 Task: Look for space in Potosí, Bolivia from 11th June, 2023 to 17th June, 2023 for 1 adult in price range Rs.5000 to Rs.12000. Place can be private room with 1  bedroom having 1 bed and 1 bathroom. Property type can be hotel. Booking option can be shelf check-in. Required host language is English.
Action: Mouse moved to (779, 128)
Screenshot: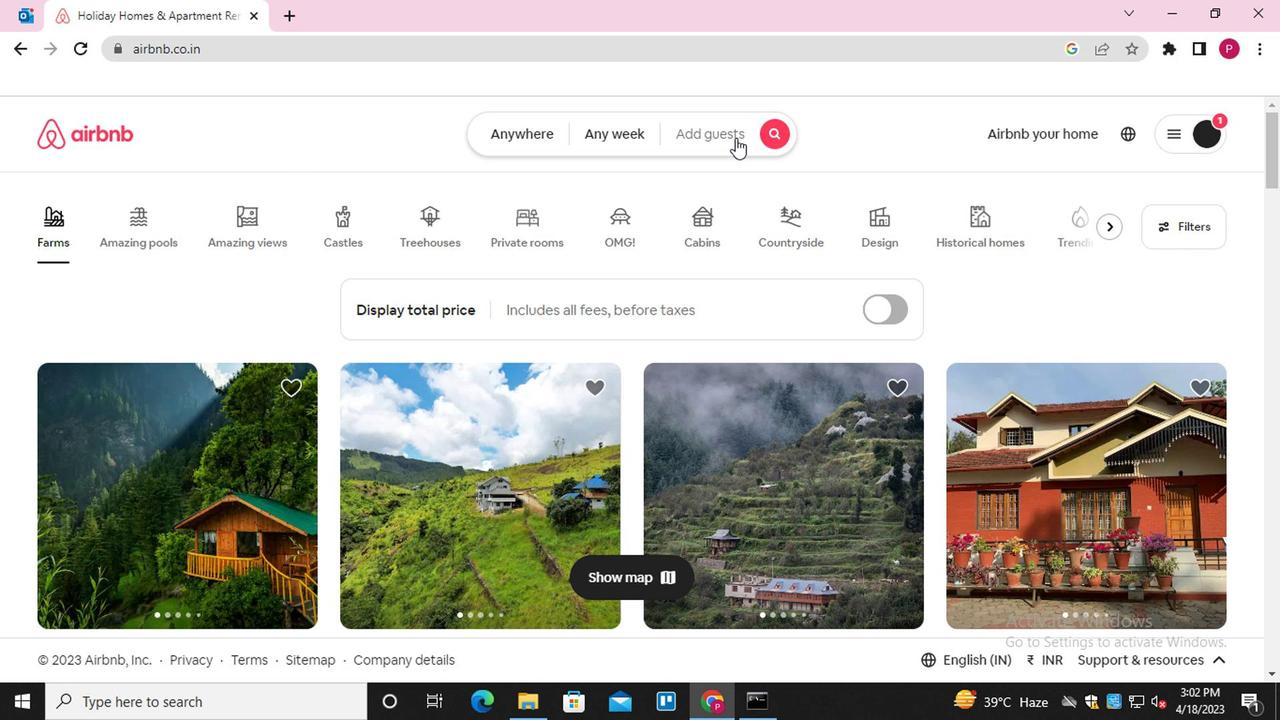 
Action: Mouse pressed left at (779, 128)
Screenshot: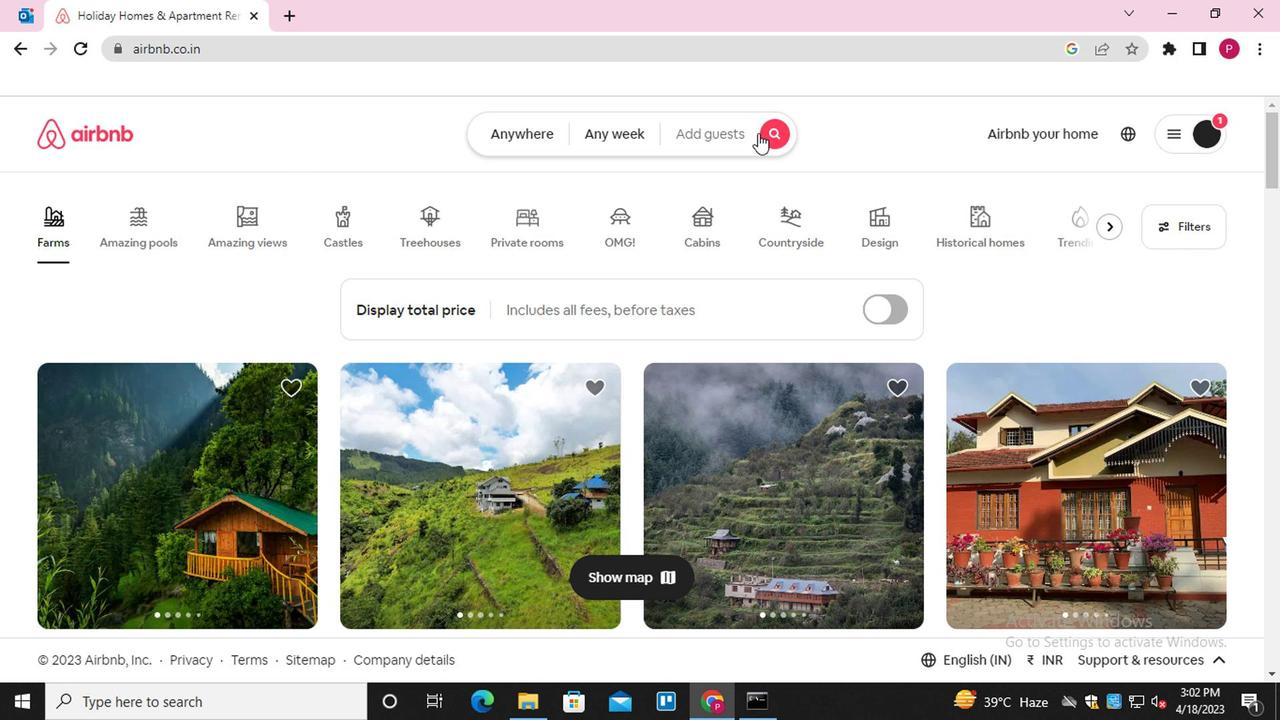 
Action: Mouse moved to (385, 218)
Screenshot: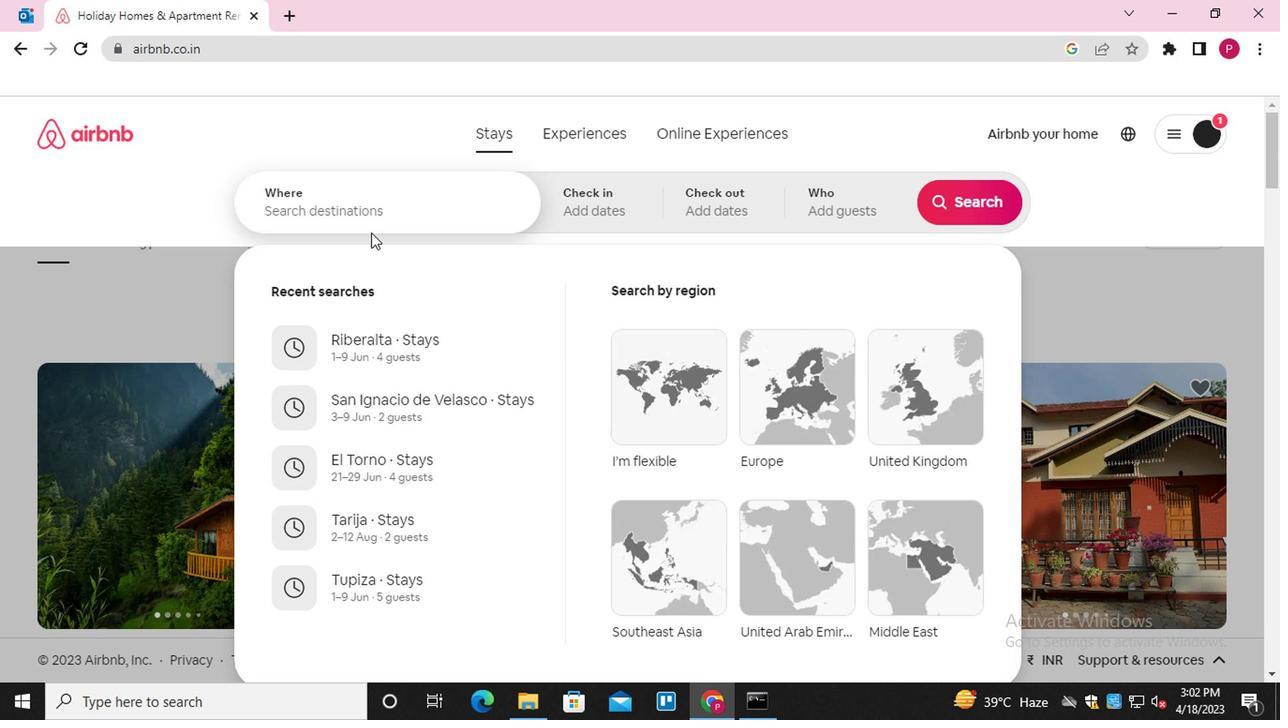 
Action: Mouse pressed left at (385, 218)
Screenshot: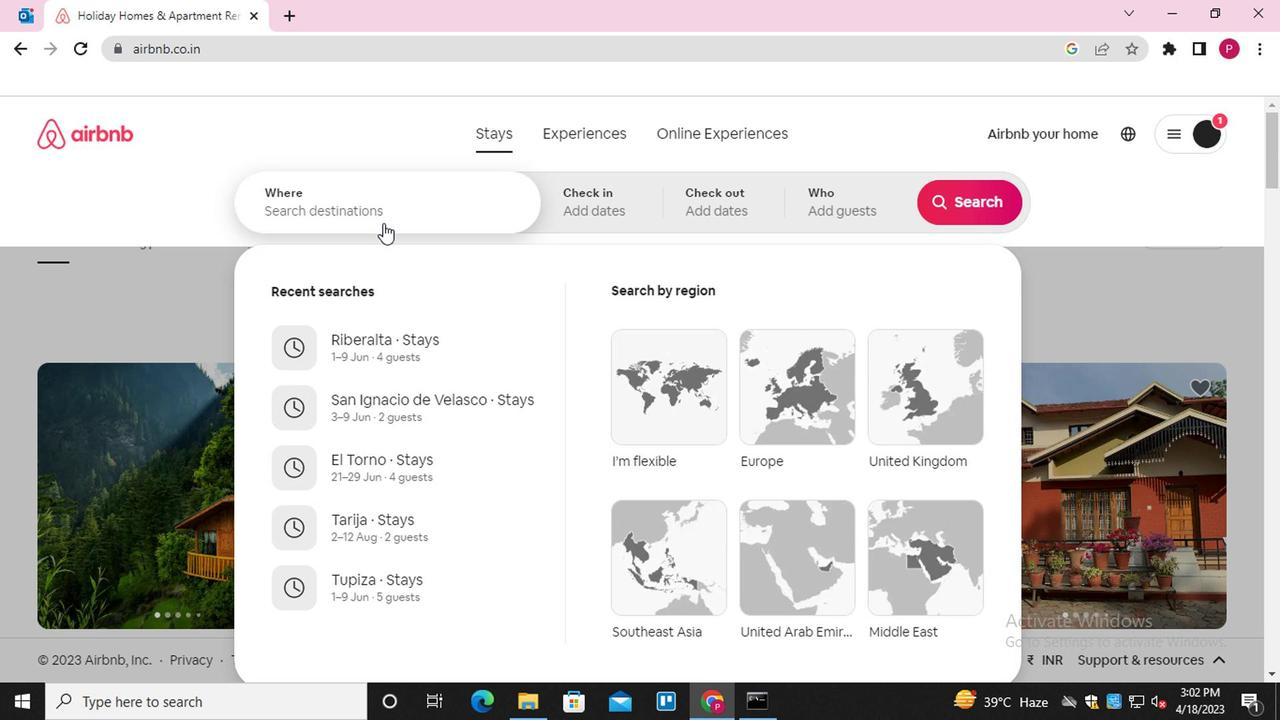 
Action: Key pressed <Key.shift>POTOSI
Screenshot: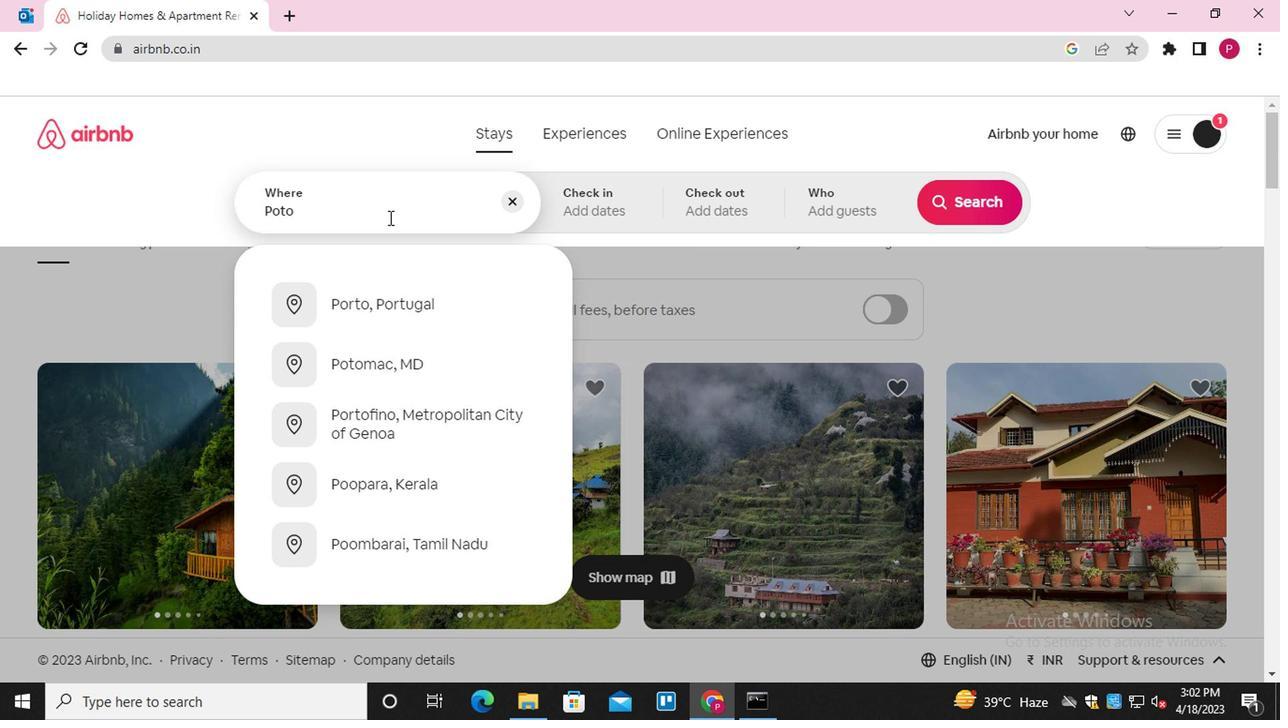 
Action: Mouse moved to (413, 316)
Screenshot: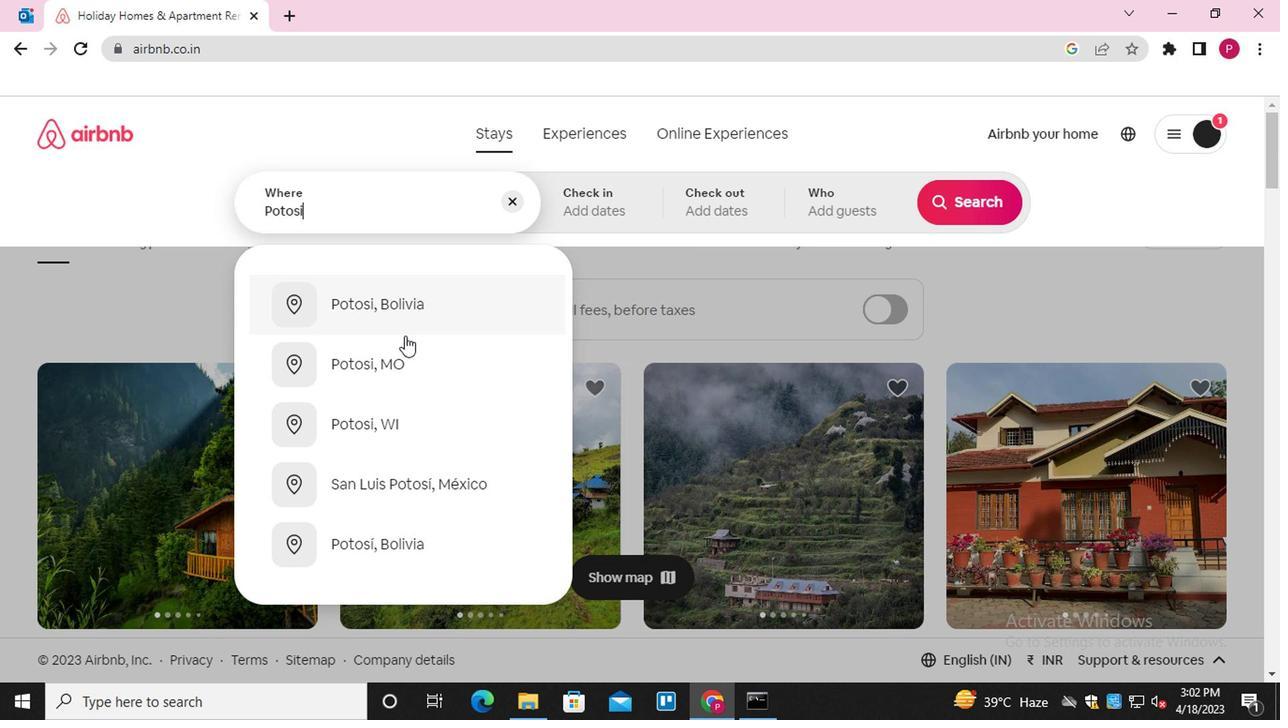 
Action: Mouse pressed left at (413, 316)
Screenshot: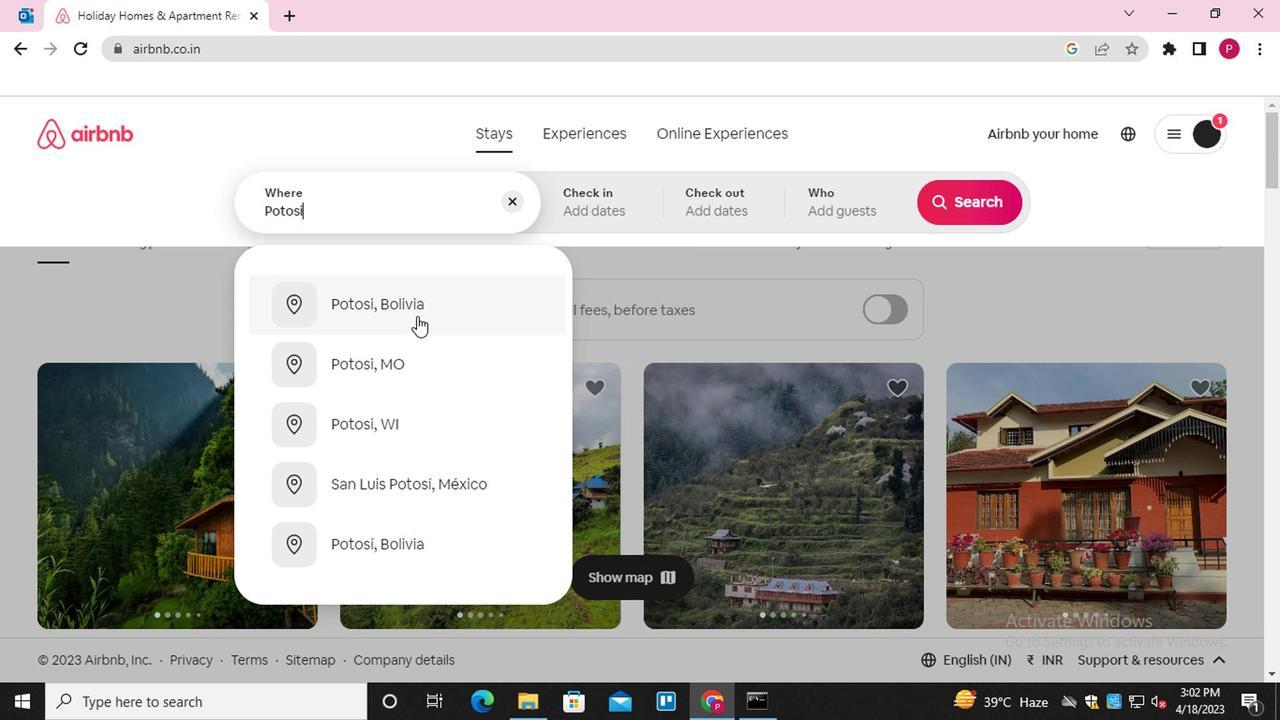 
Action: Mouse moved to (964, 354)
Screenshot: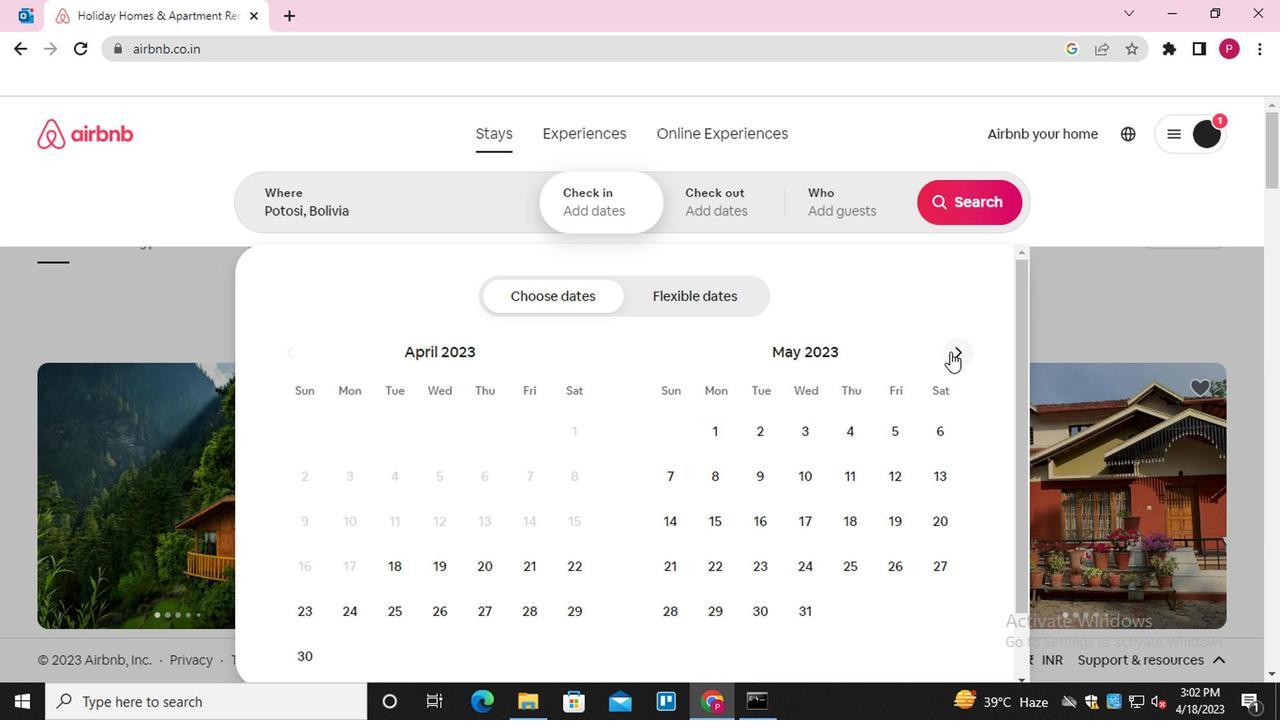
Action: Mouse pressed left at (964, 354)
Screenshot: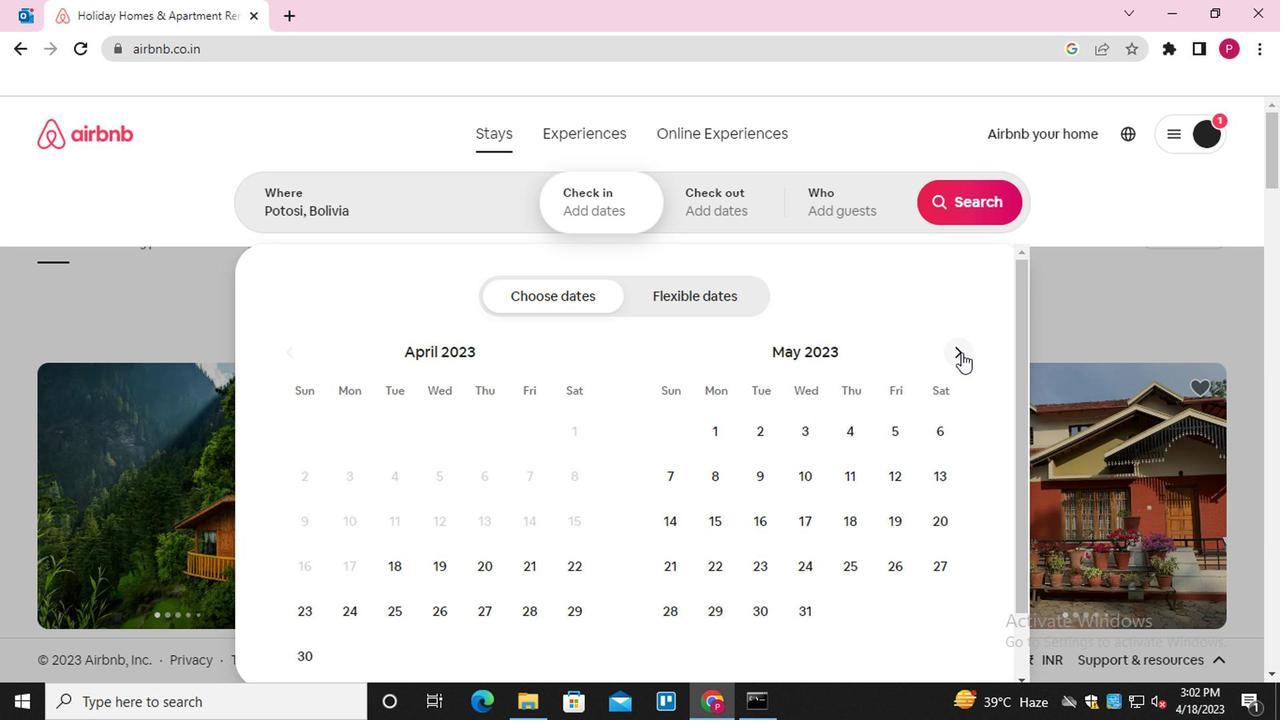 
Action: Mouse moved to (683, 516)
Screenshot: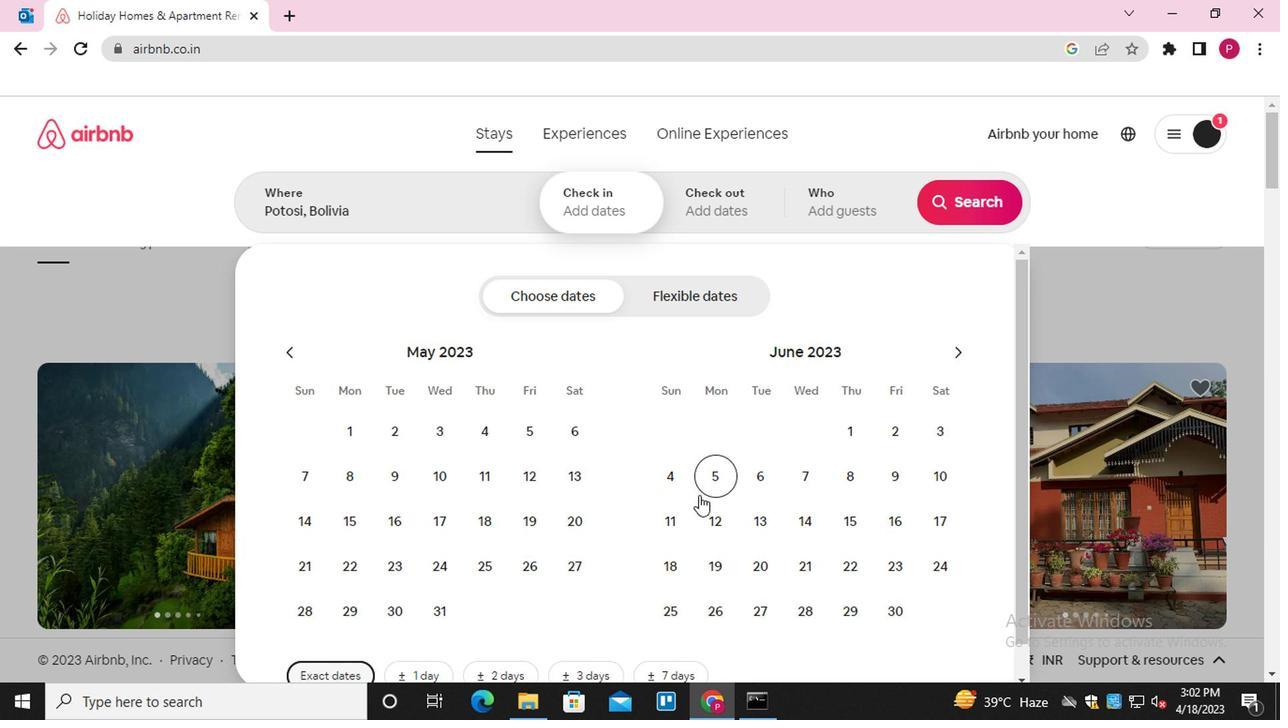 
Action: Mouse pressed left at (683, 516)
Screenshot: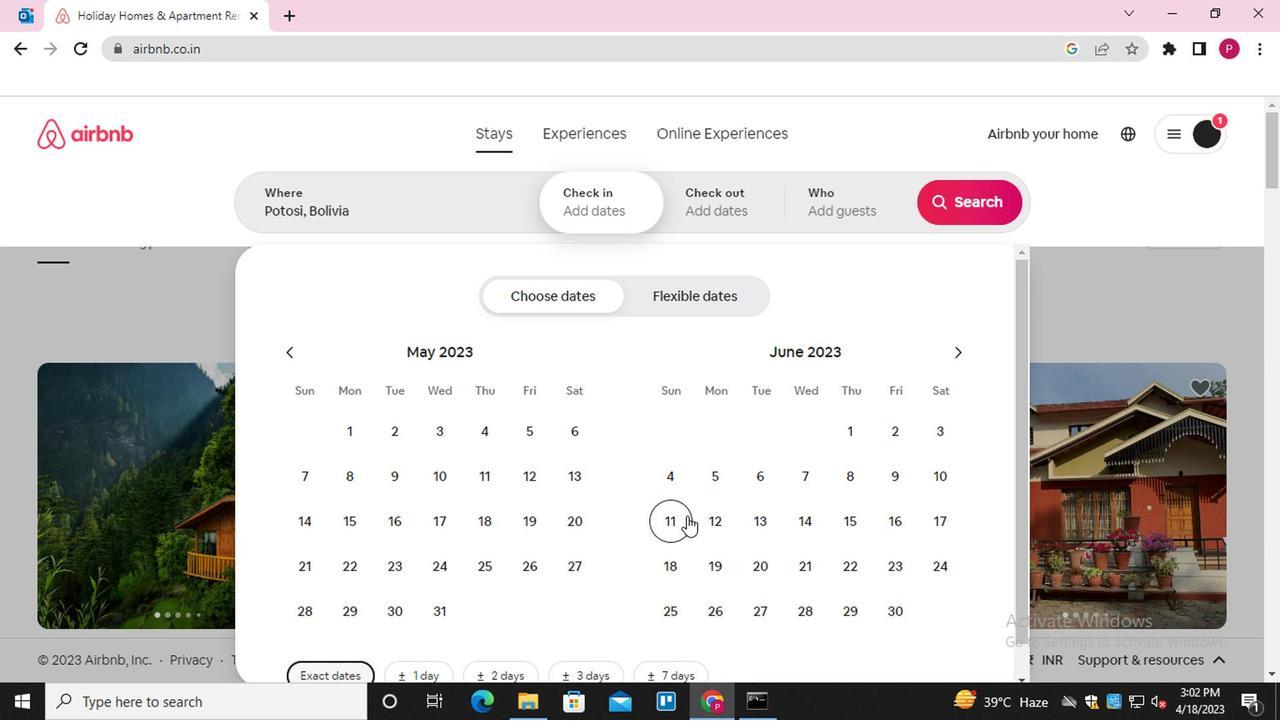 
Action: Mouse moved to (922, 524)
Screenshot: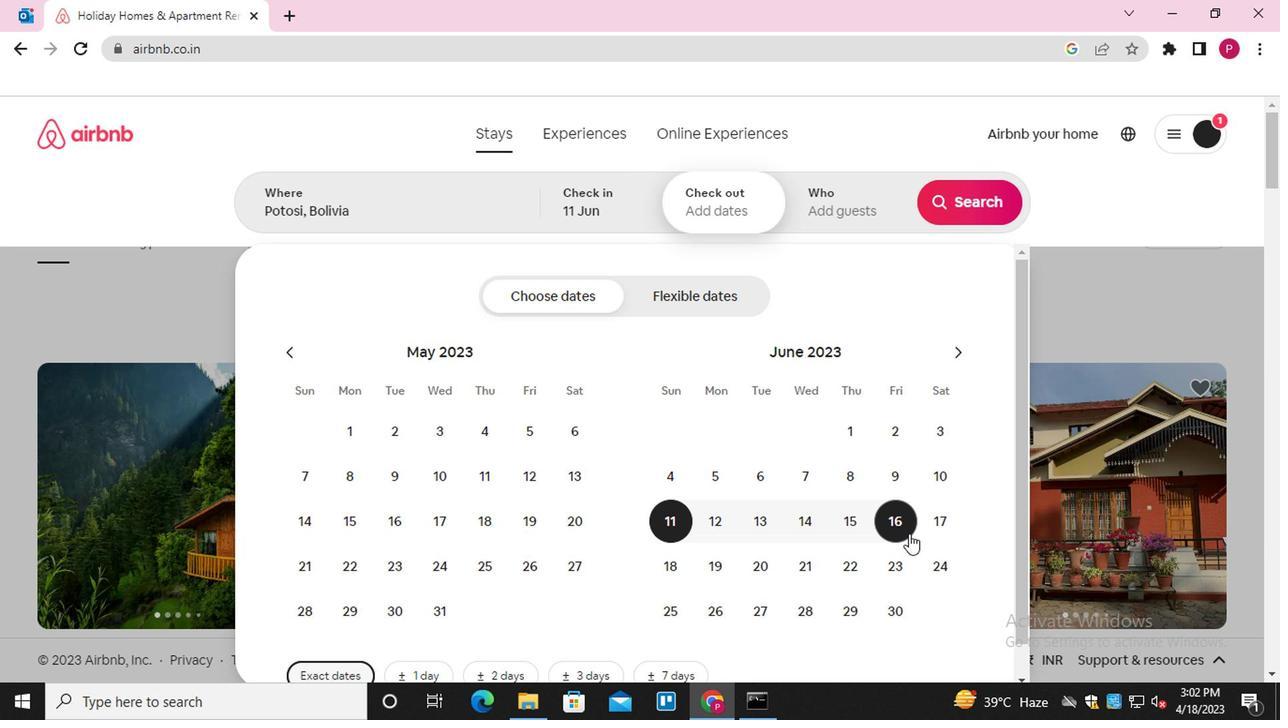 
Action: Mouse pressed left at (922, 524)
Screenshot: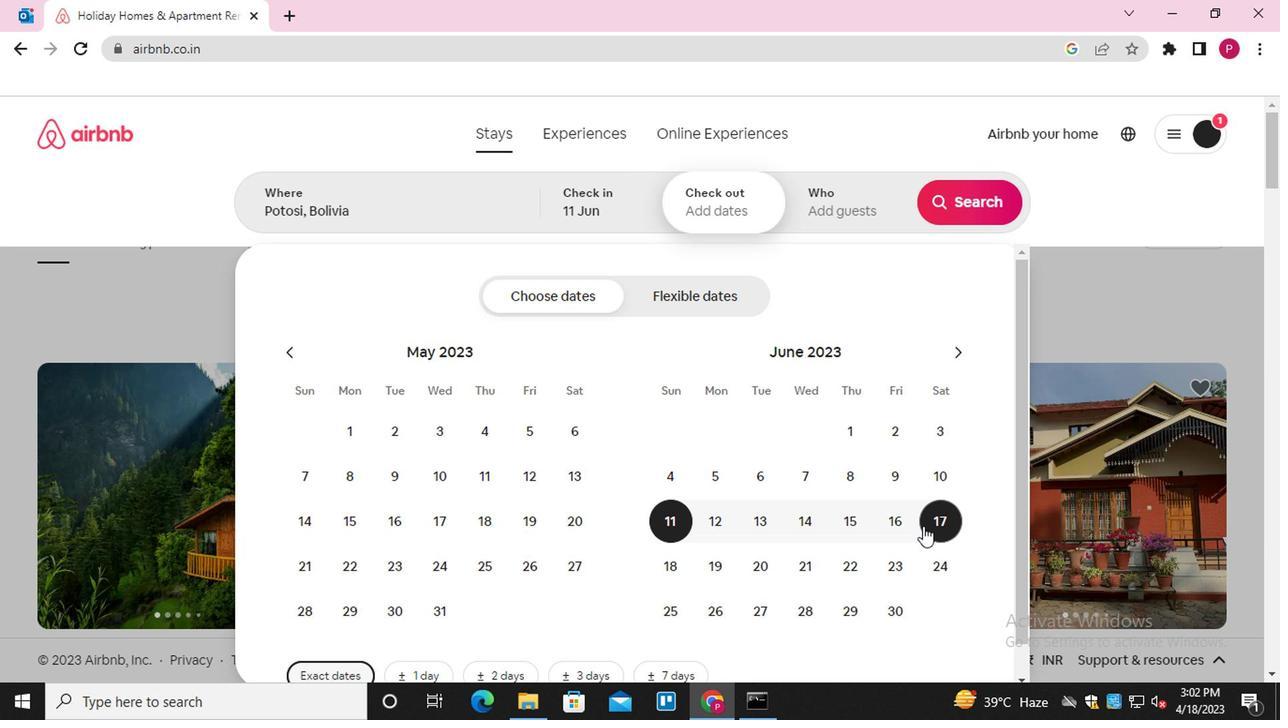 
Action: Mouse moved to (829, 208)
Screenshot: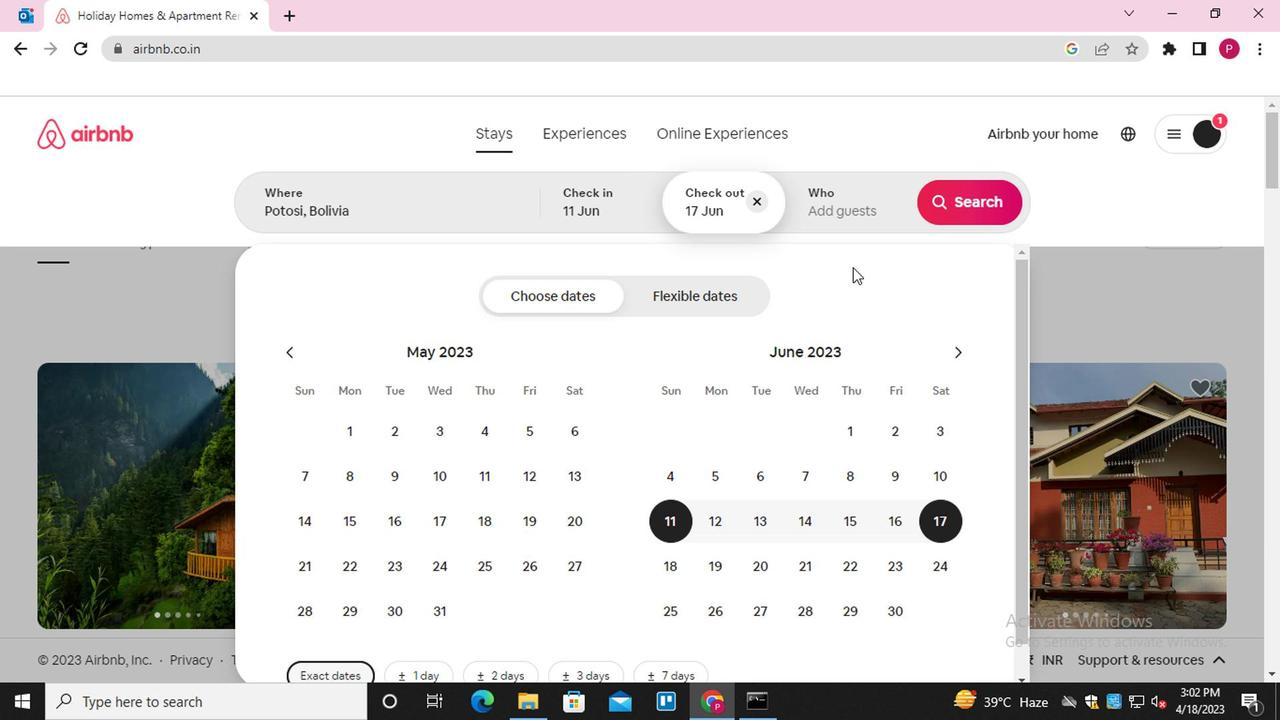 
Action: Mouse pressed left at (829, 208)
Screenshot: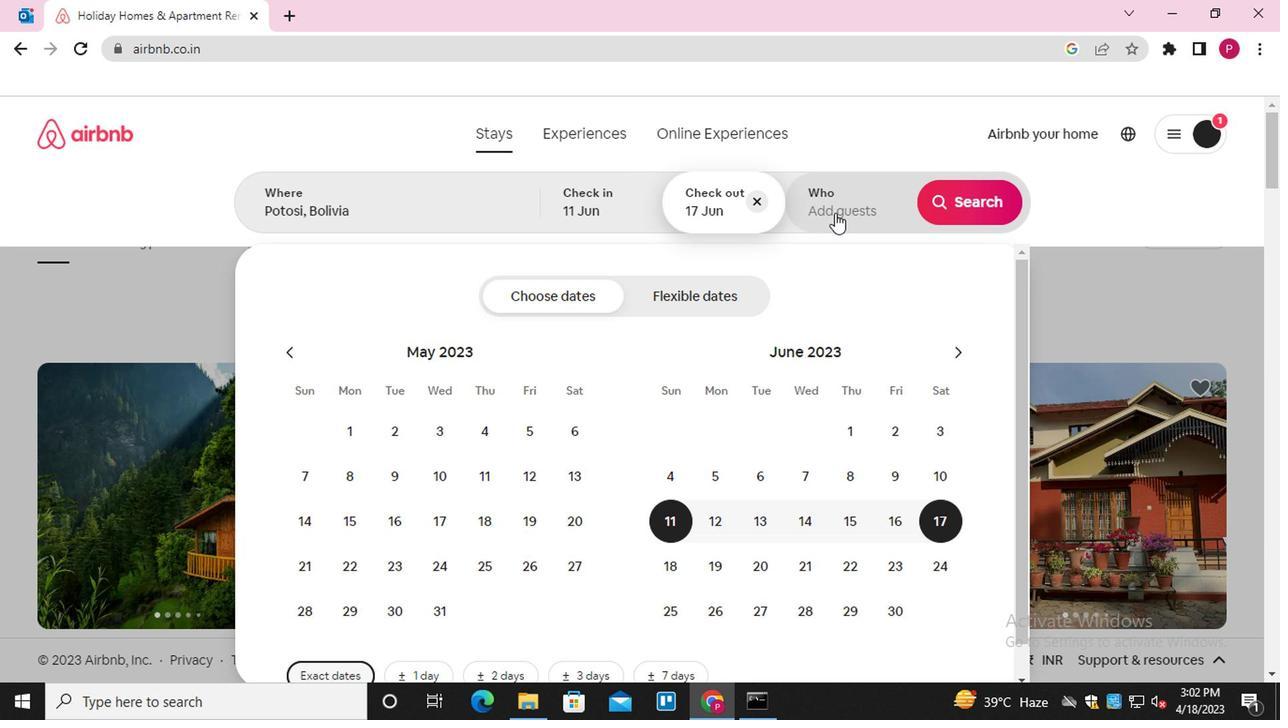 
Action: Mouse moved to (962, 306)
Screenshot: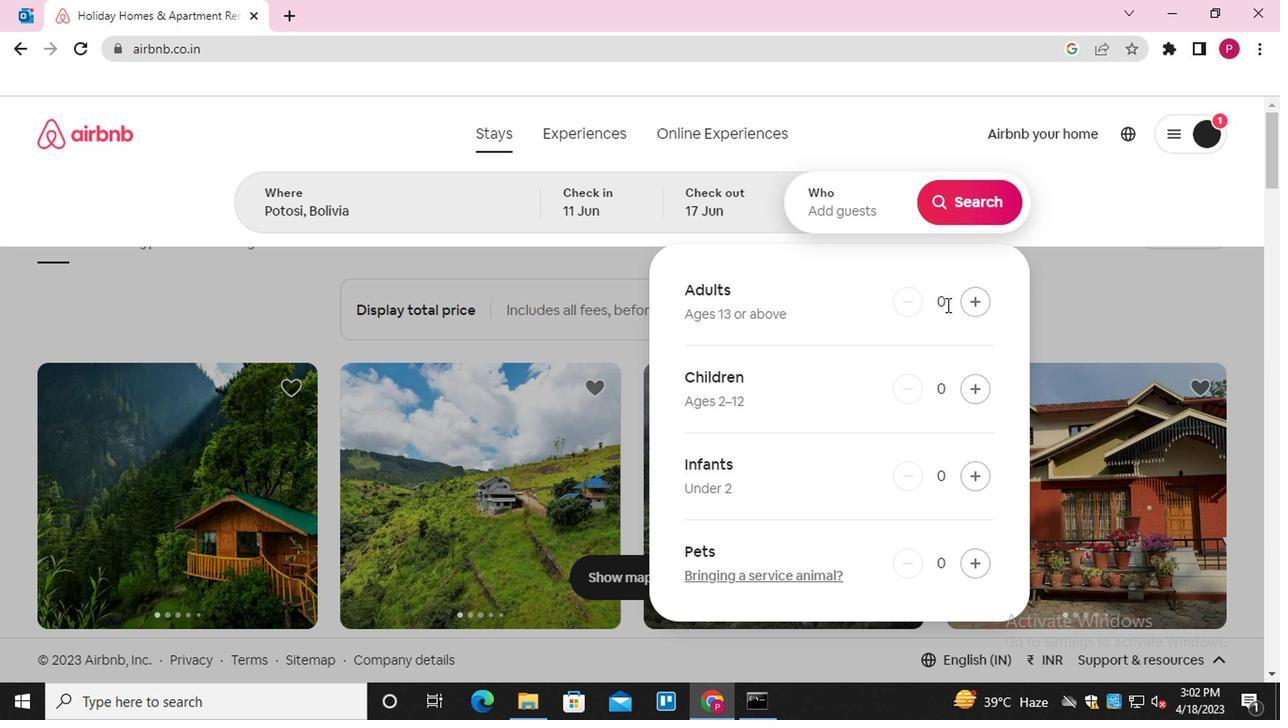 
Action: Mouse pressed left at (962, 306)
Screenshot: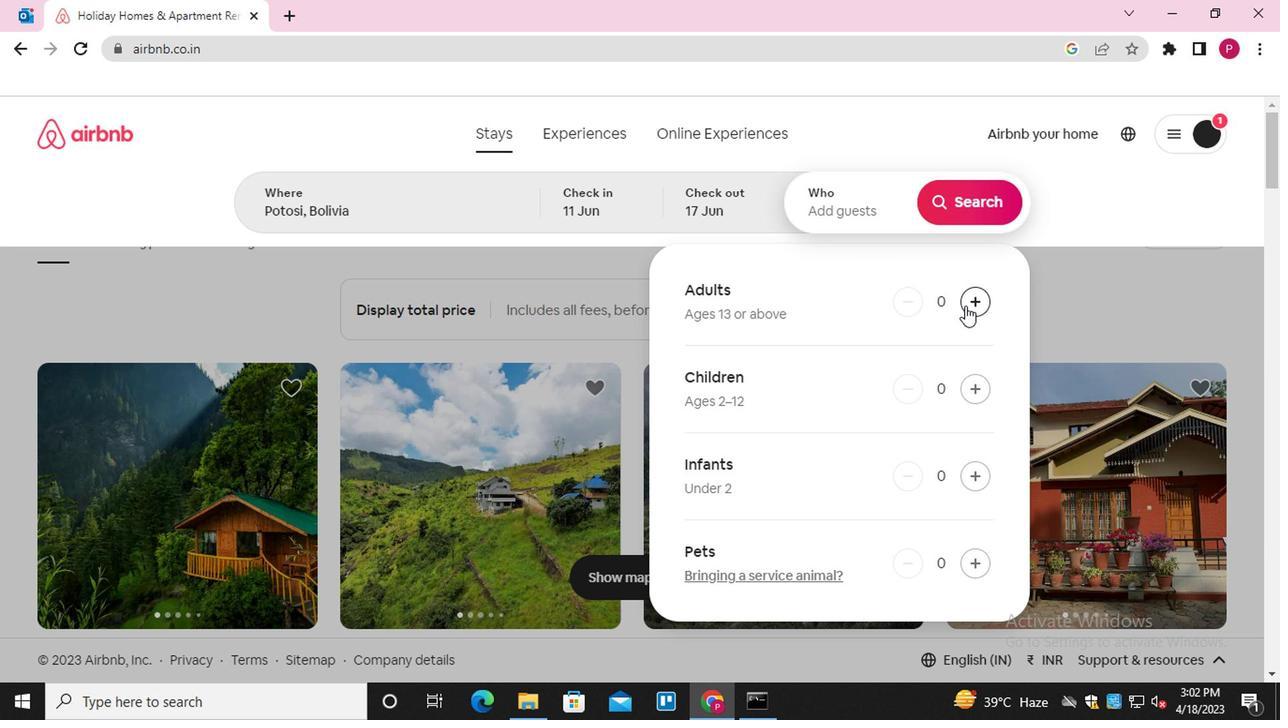 
Action: Mouse moved to (966, 211)
Screenshot: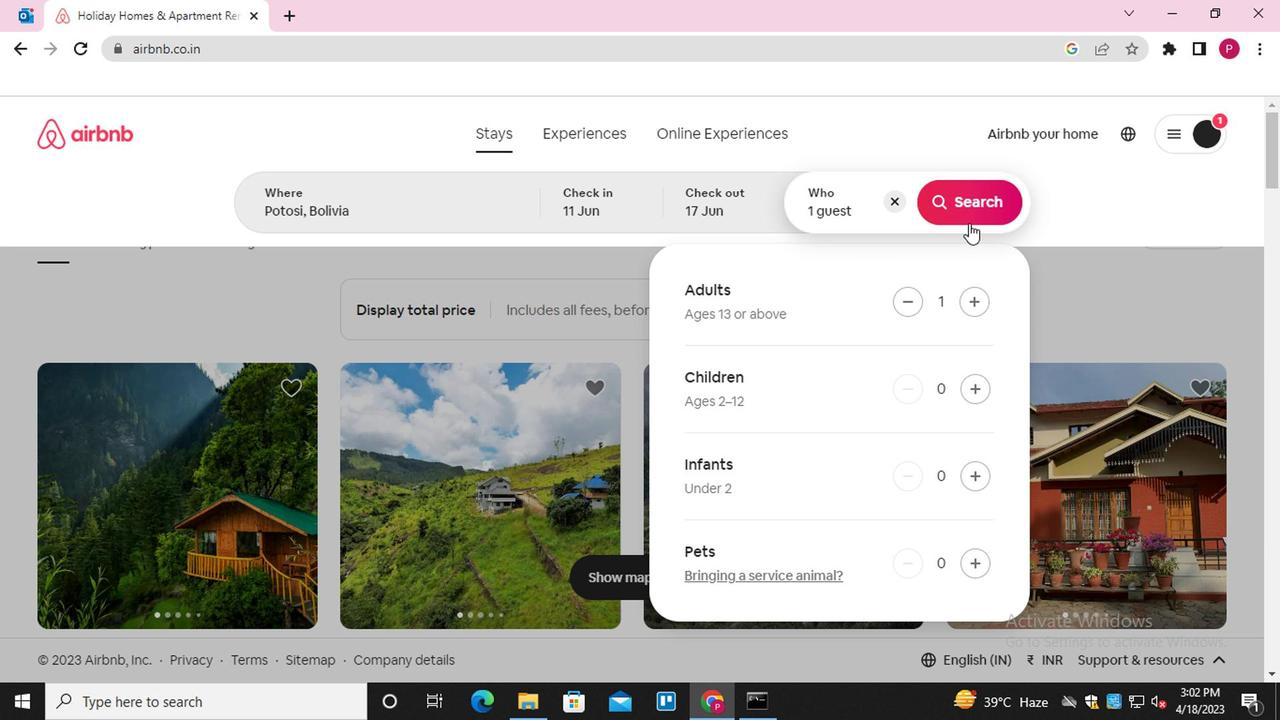 
Action: Mouse pressed left at (966, 211)
Screenshot: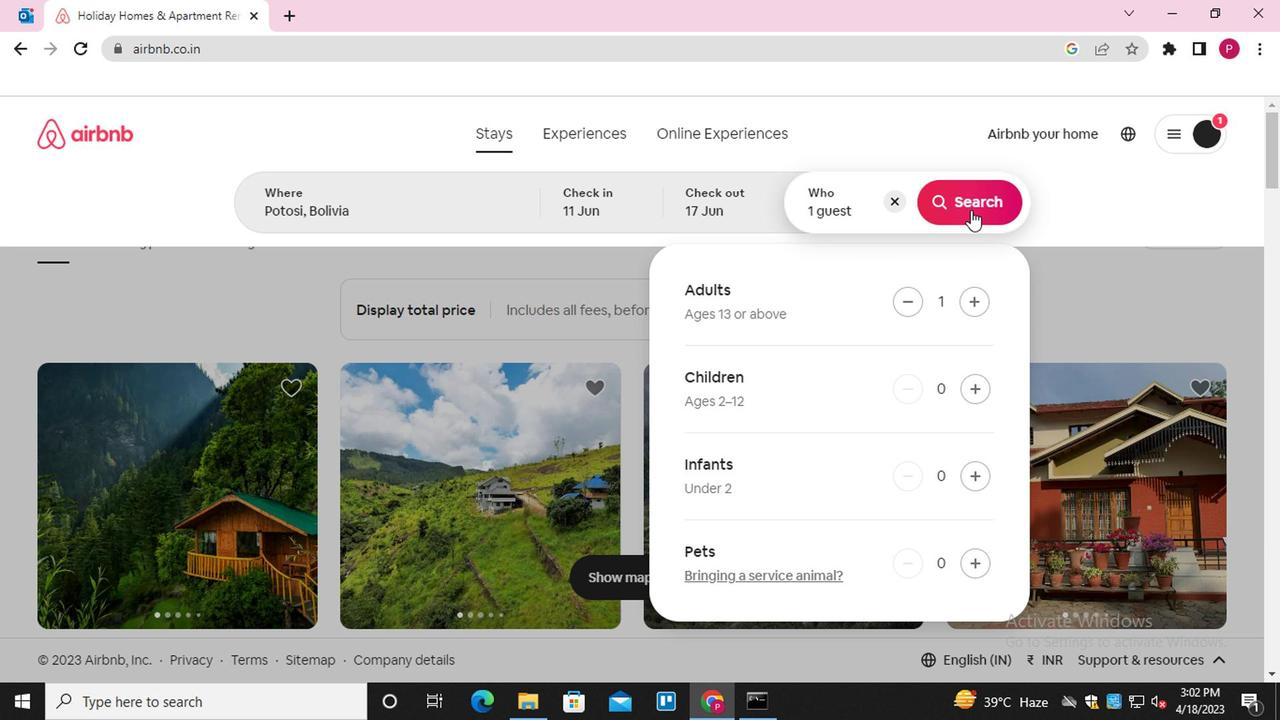 
Action: Mouse moved to (1179, 214)
Screenshot: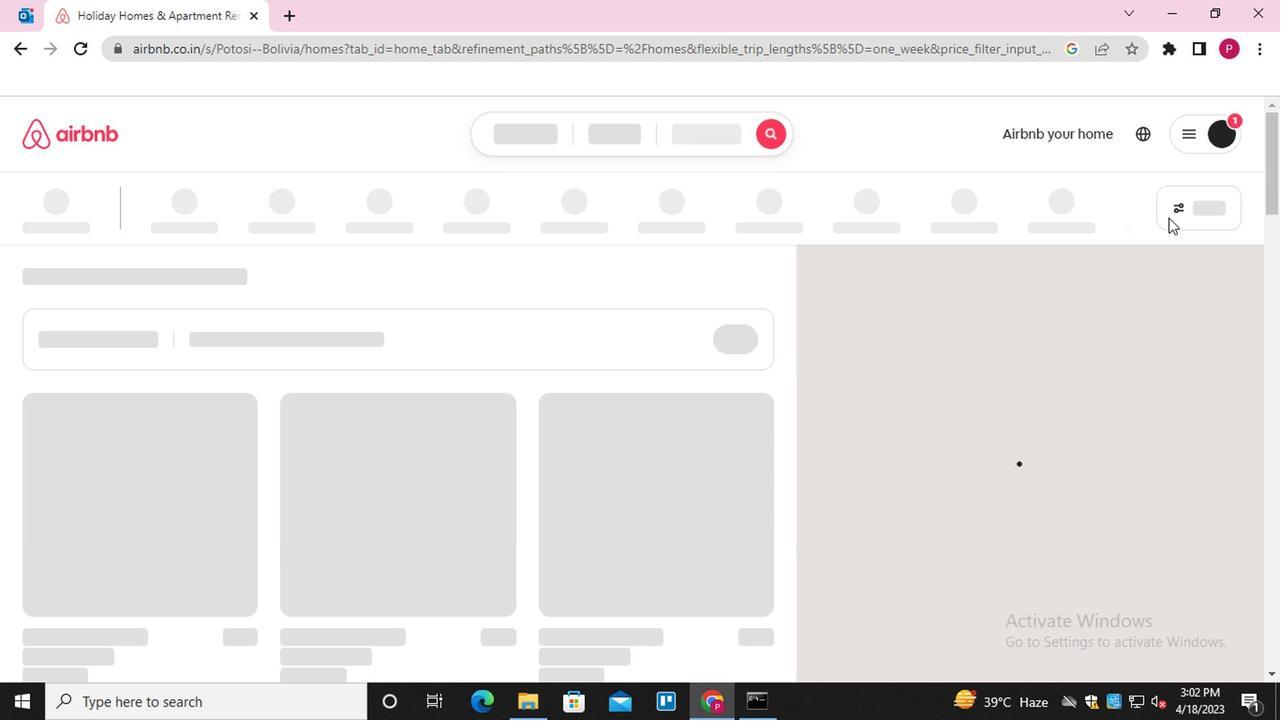 
Action: Mouse pressed left at (1179, 214)
Screenshot: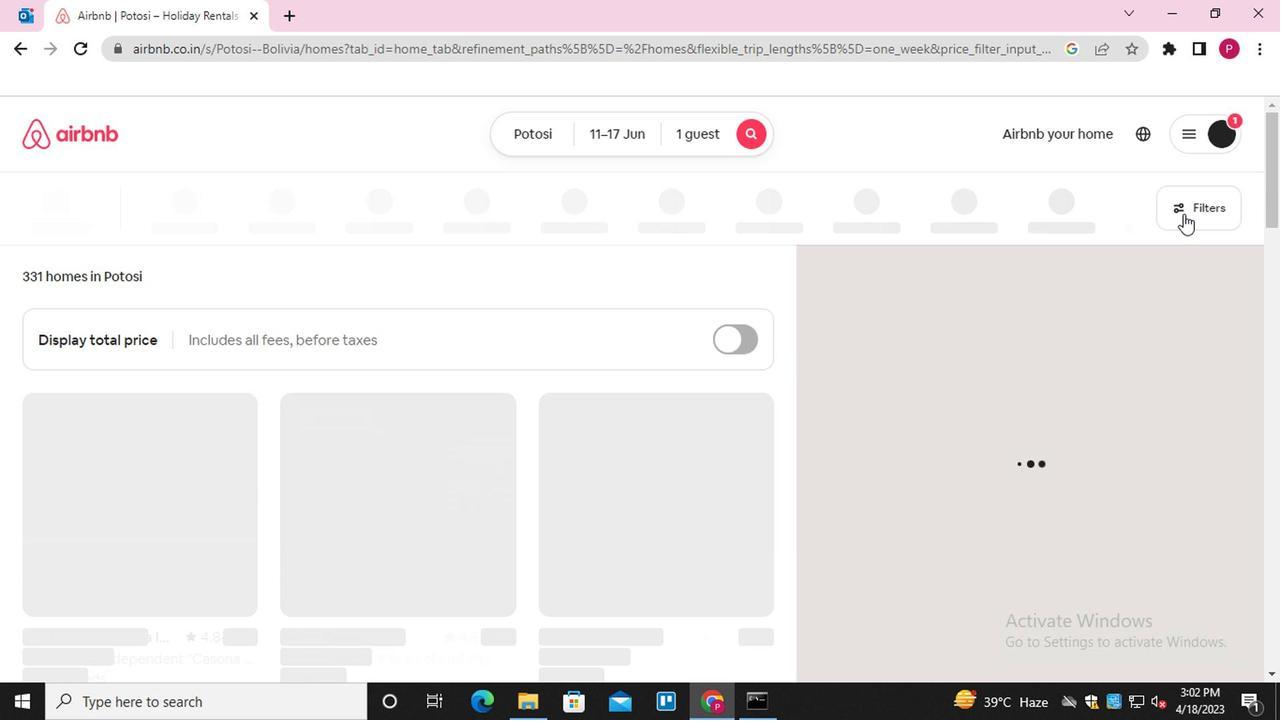 
Action: Mouse moved to (378, 448)
Screenshot: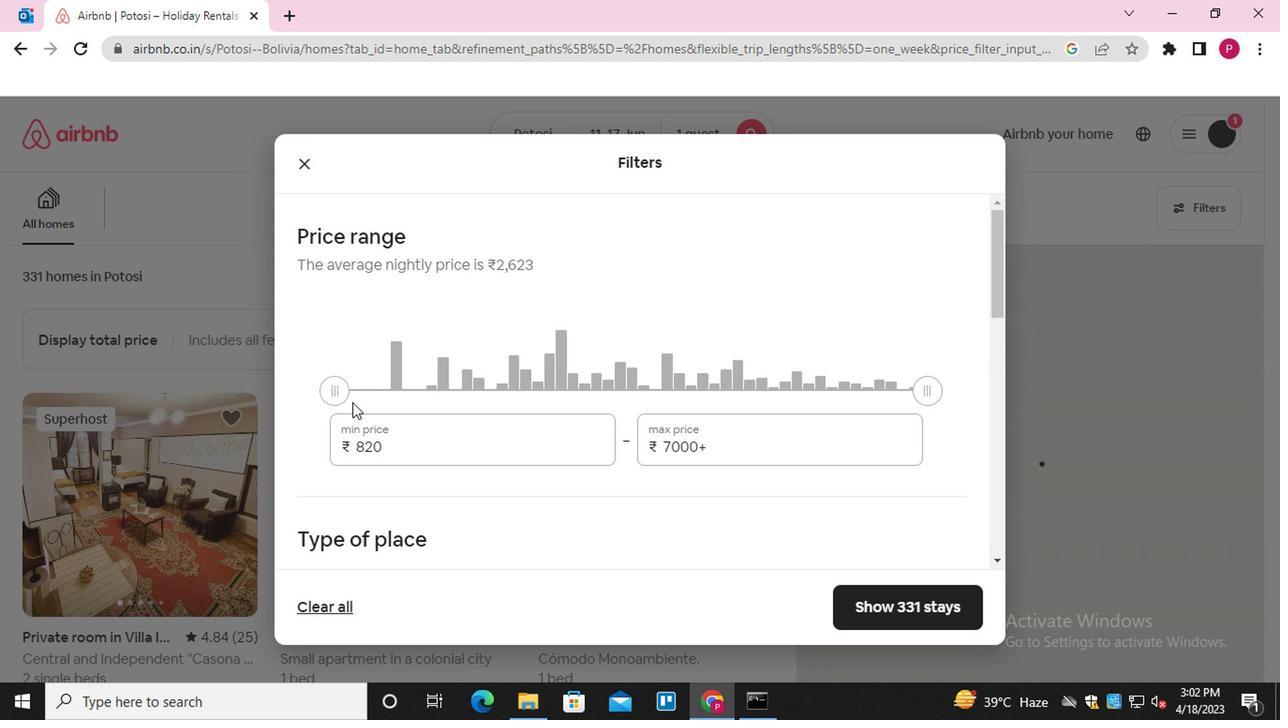 
Action: Mouse pressed left at (378, 448)
Screenshot: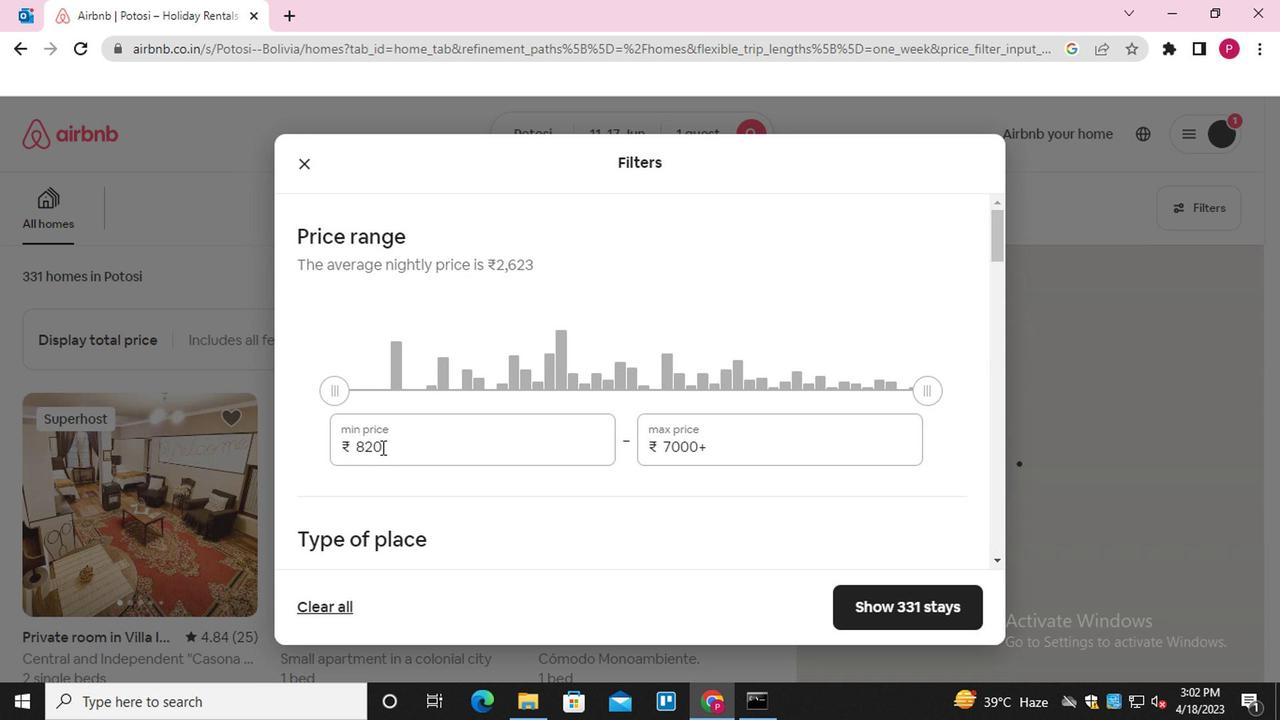 
Action: Mouse pressed left at (378, 448)
Screenshot: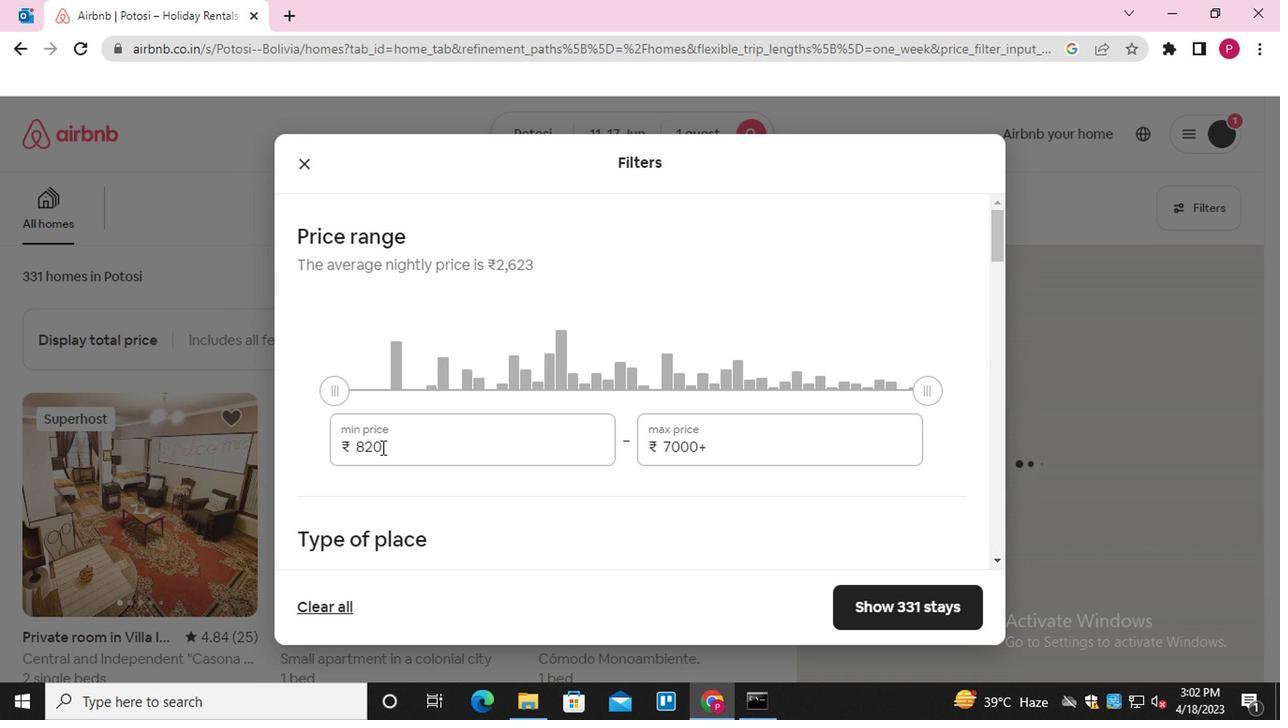 
Action: Mouse moved to (378, 448)
Screenshot: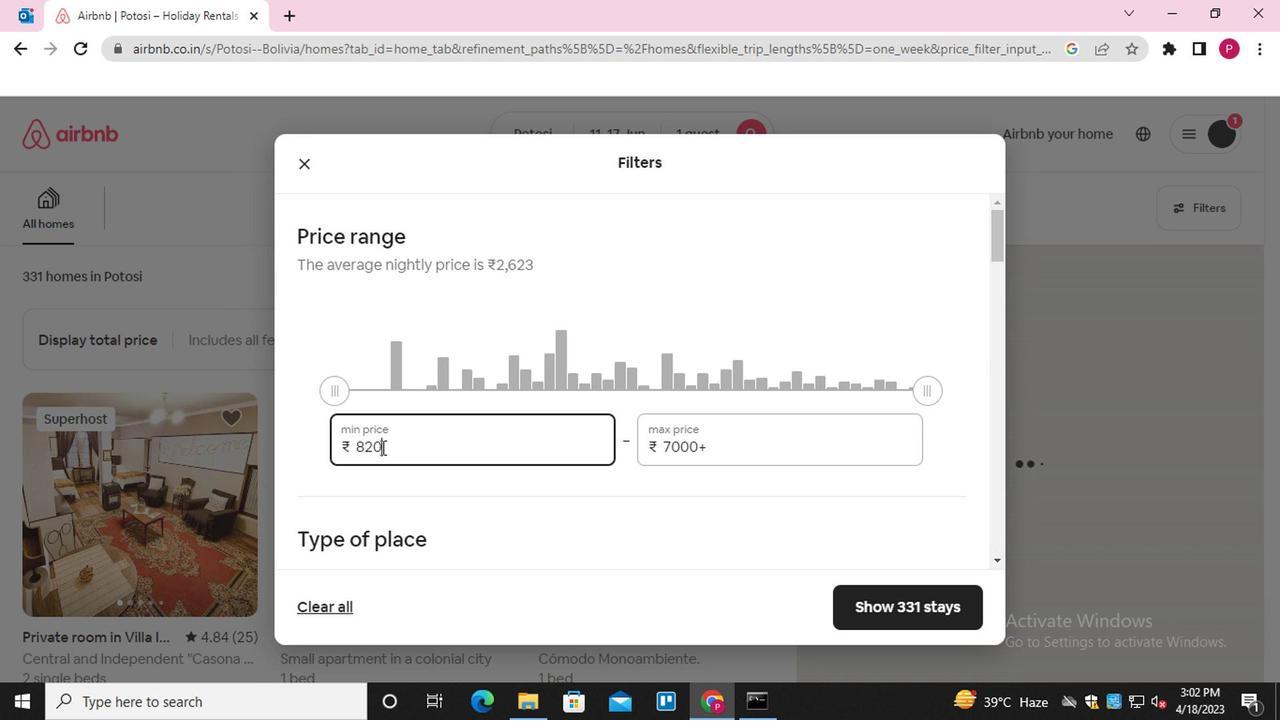 
Action: Key pressed 5000<Key.tab>12000
Screenshot: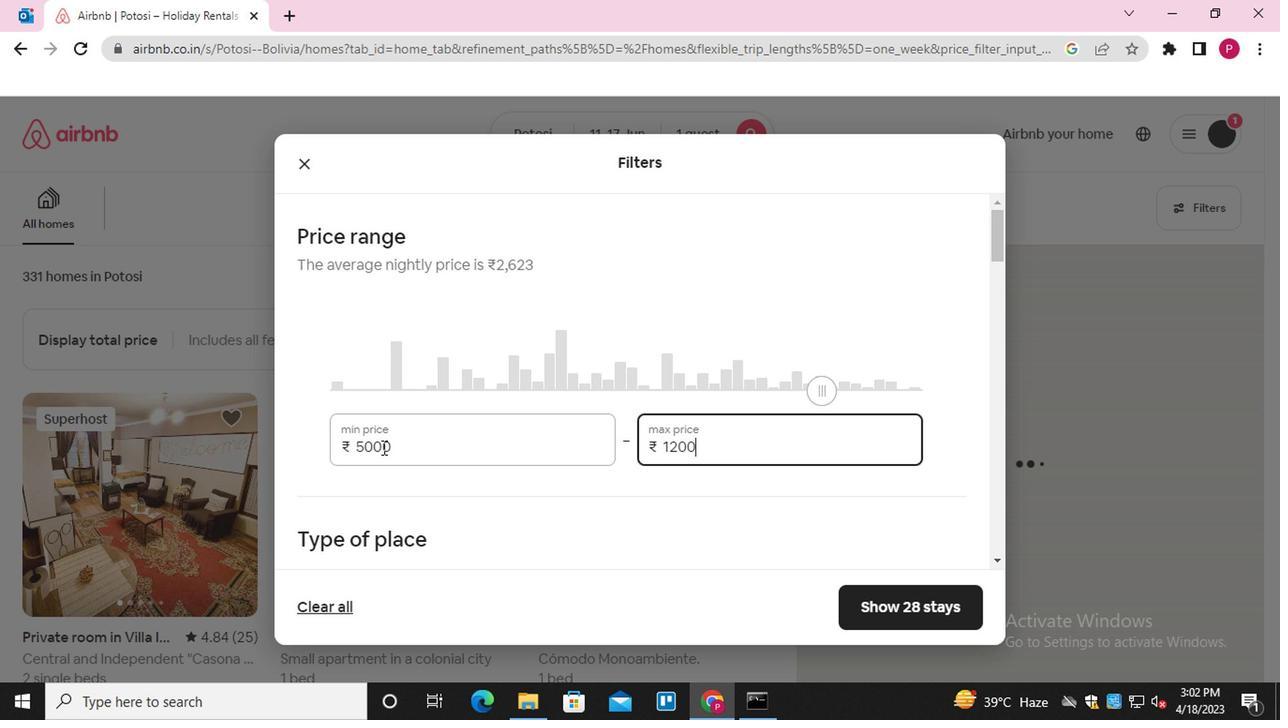 
Action: Mouse scrolled (378, 446) with delta (0, -1)
Screenshot: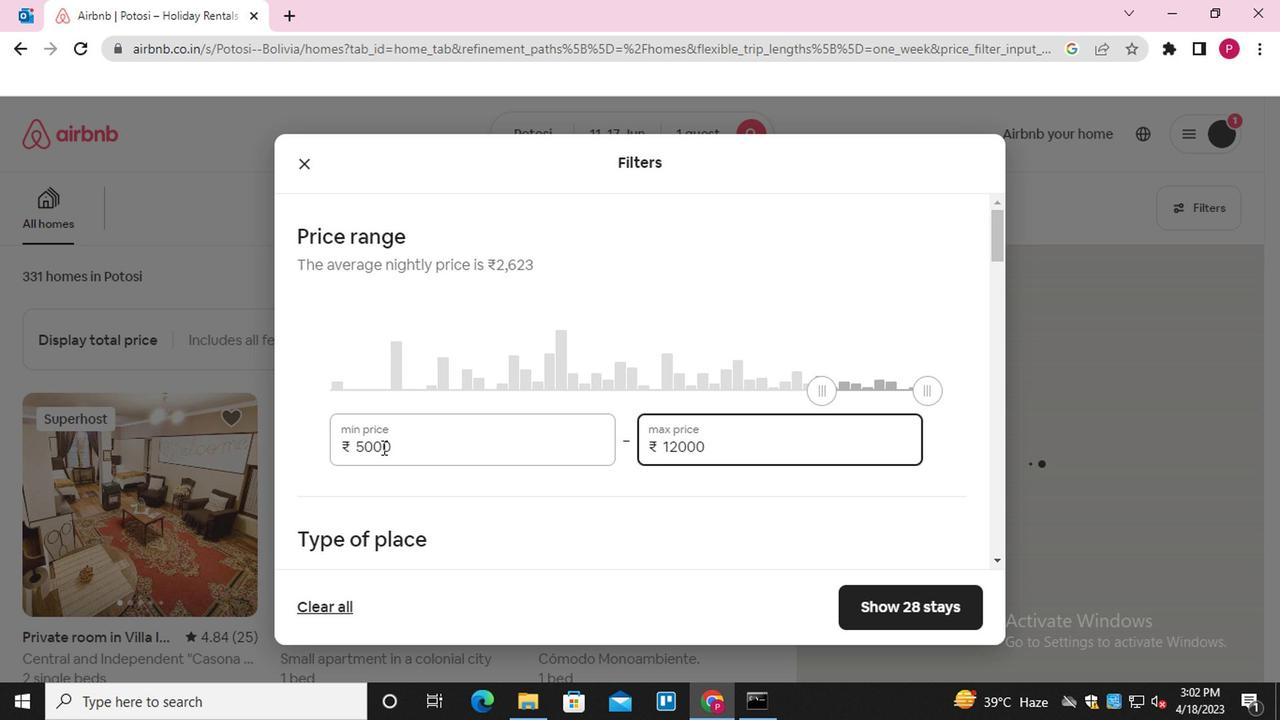 
Action: Mouse scrolled (378, 446) with delta (0, -1)
Screenshot: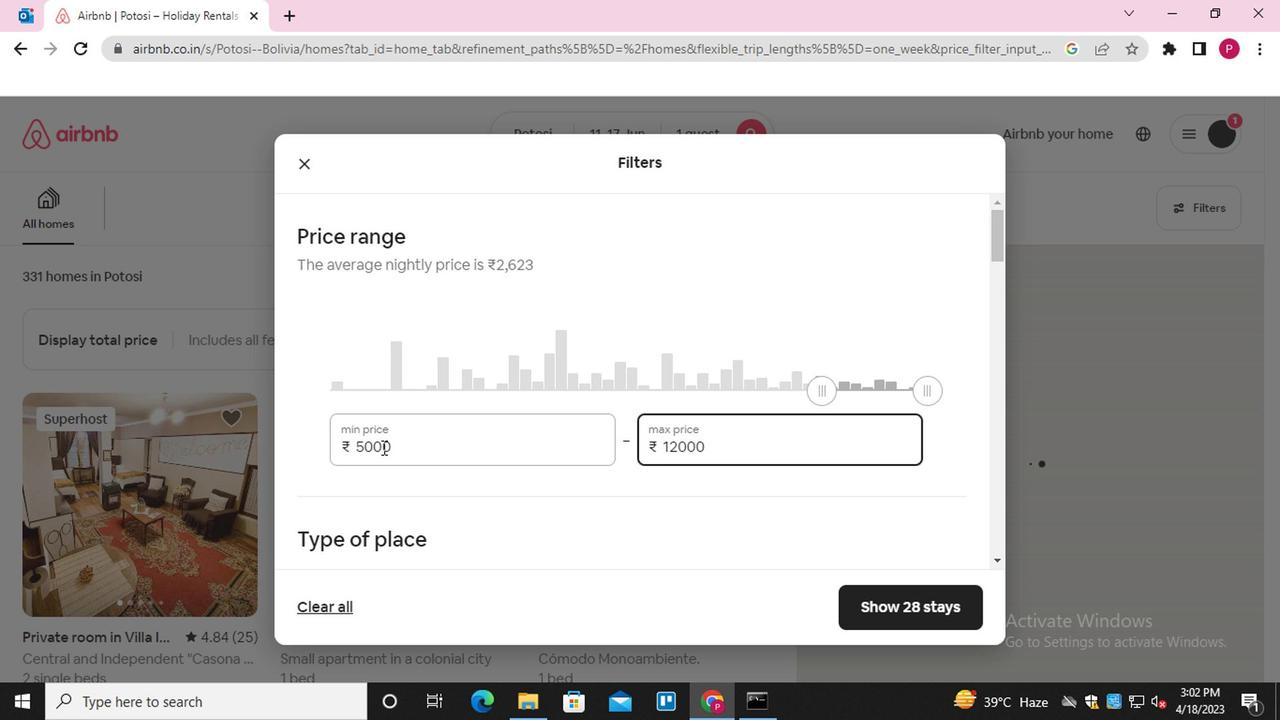 
Action: Mouse scrolled (378, 446) with delta (0, -1)
Screenshot: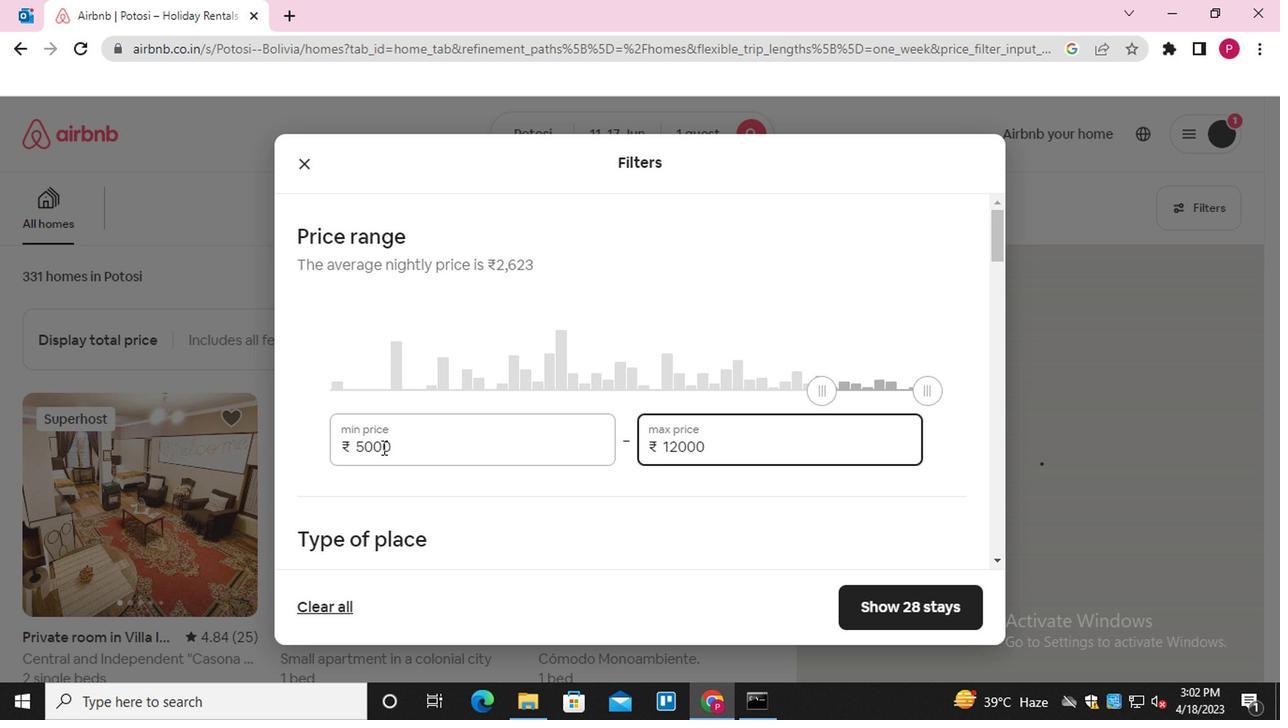 
Action: Mouse moved to (635, 316)
Screenshot: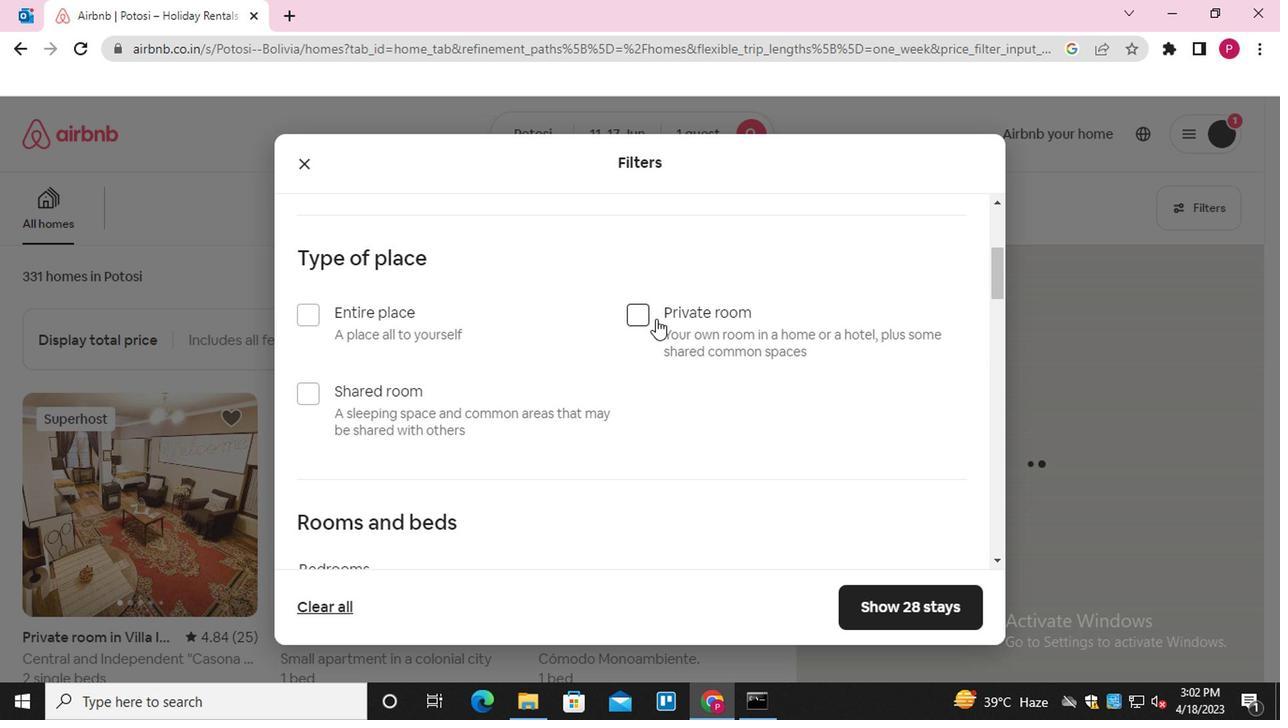 
Action: Mouse pressed left at (635, 316)
Screenshot: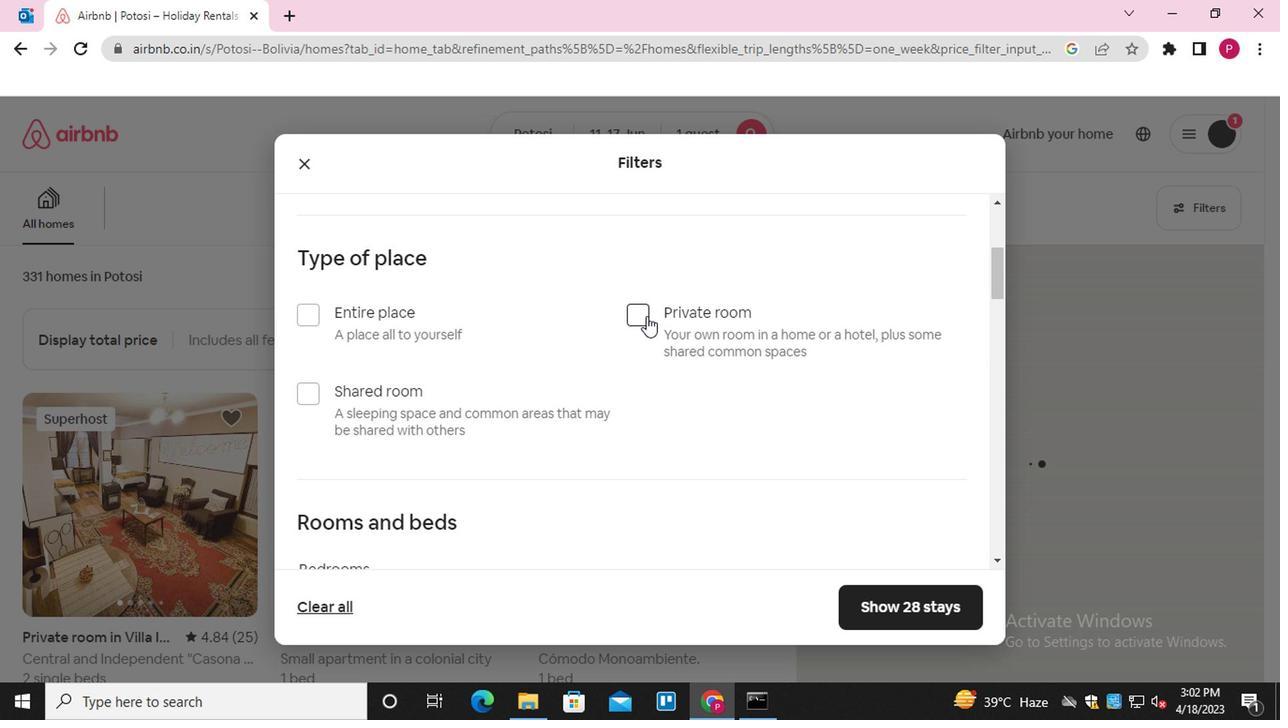 
Action: Mouse moved to (489, 515)
Screenshot: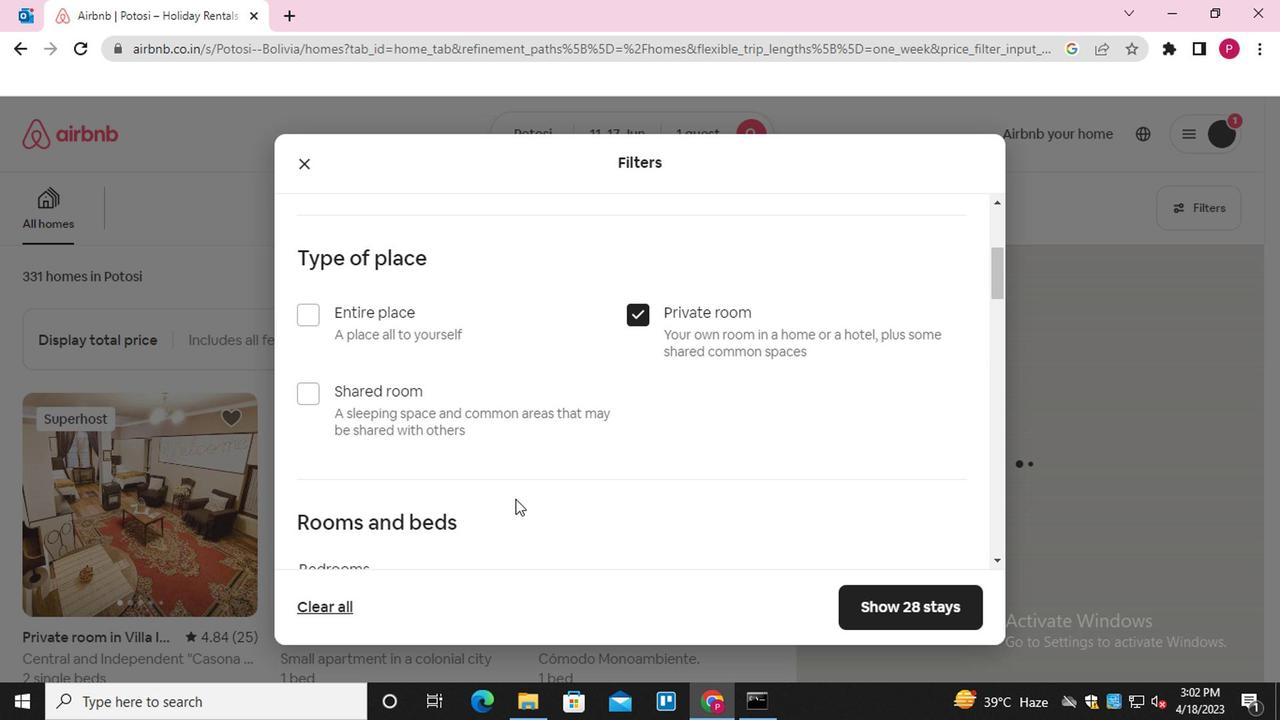 
Action: Mouse scrolled (489, 514) with delta (0, 0)
Screenshot: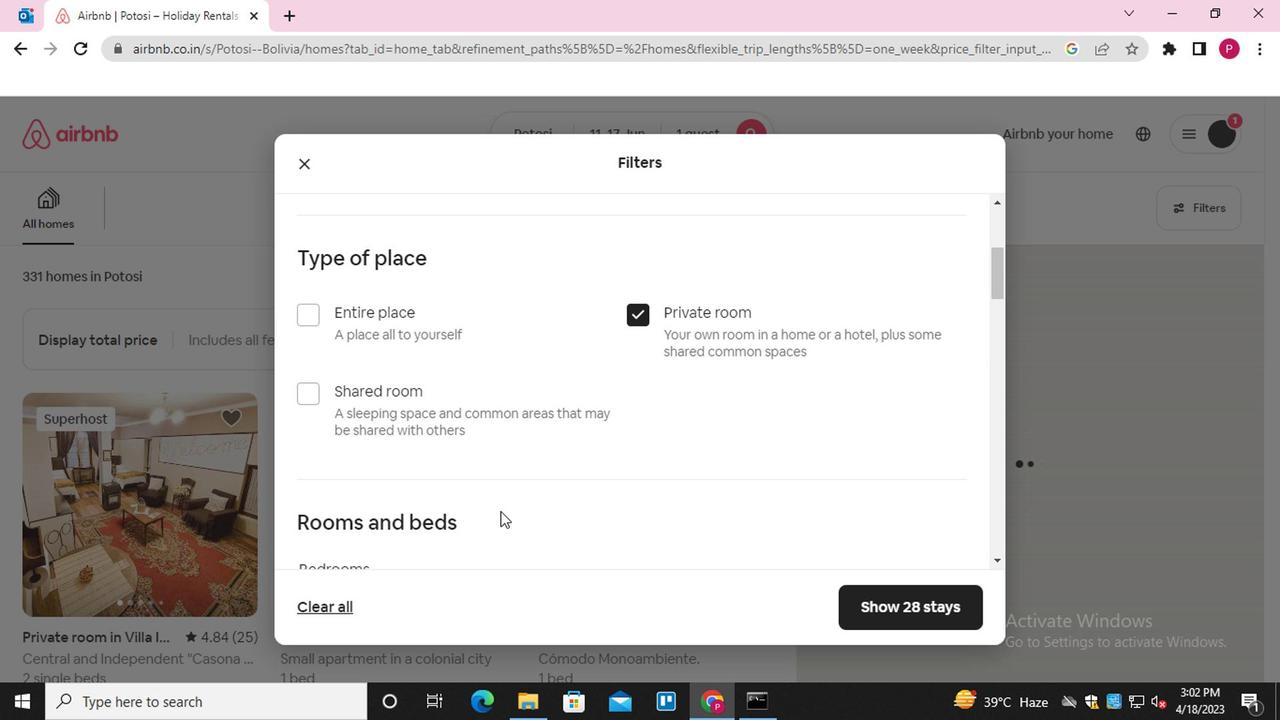 
Action: Mouse scrolled (489, 514) with delta (0, 0)
Screenshot: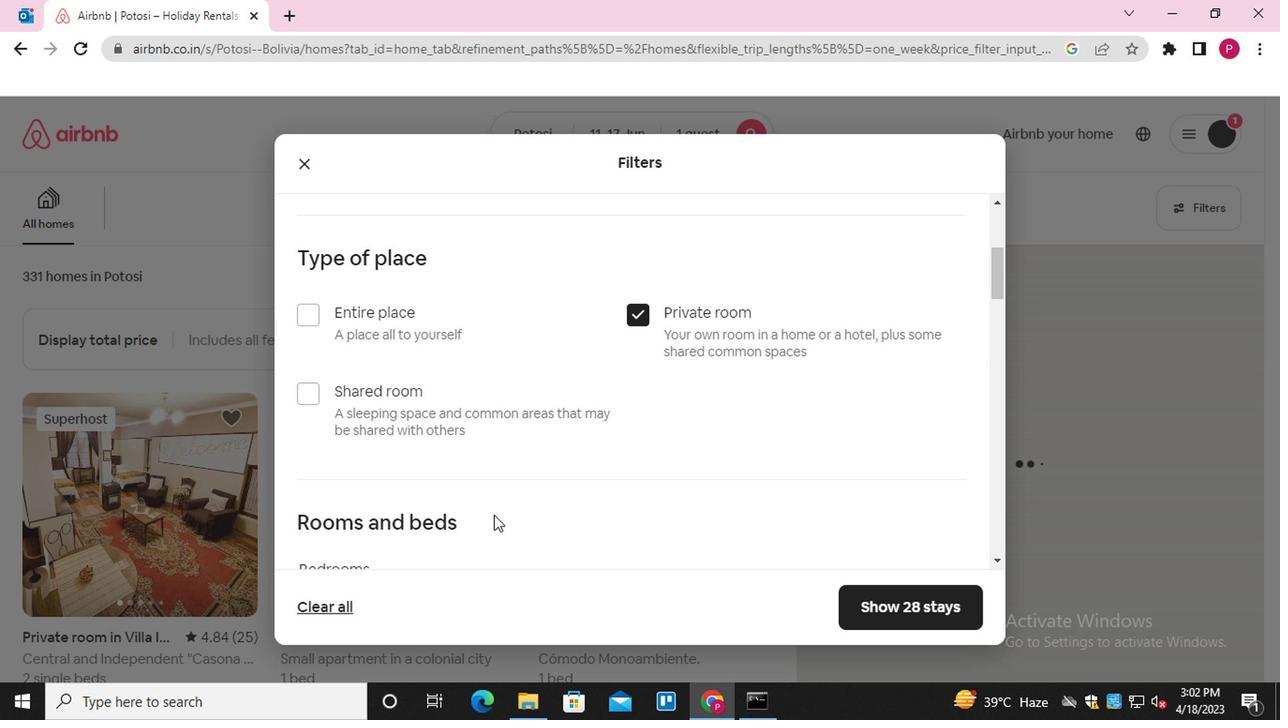 
Action: Mouse scrolled (489, 514) with delta (0, 0)
Screenshot: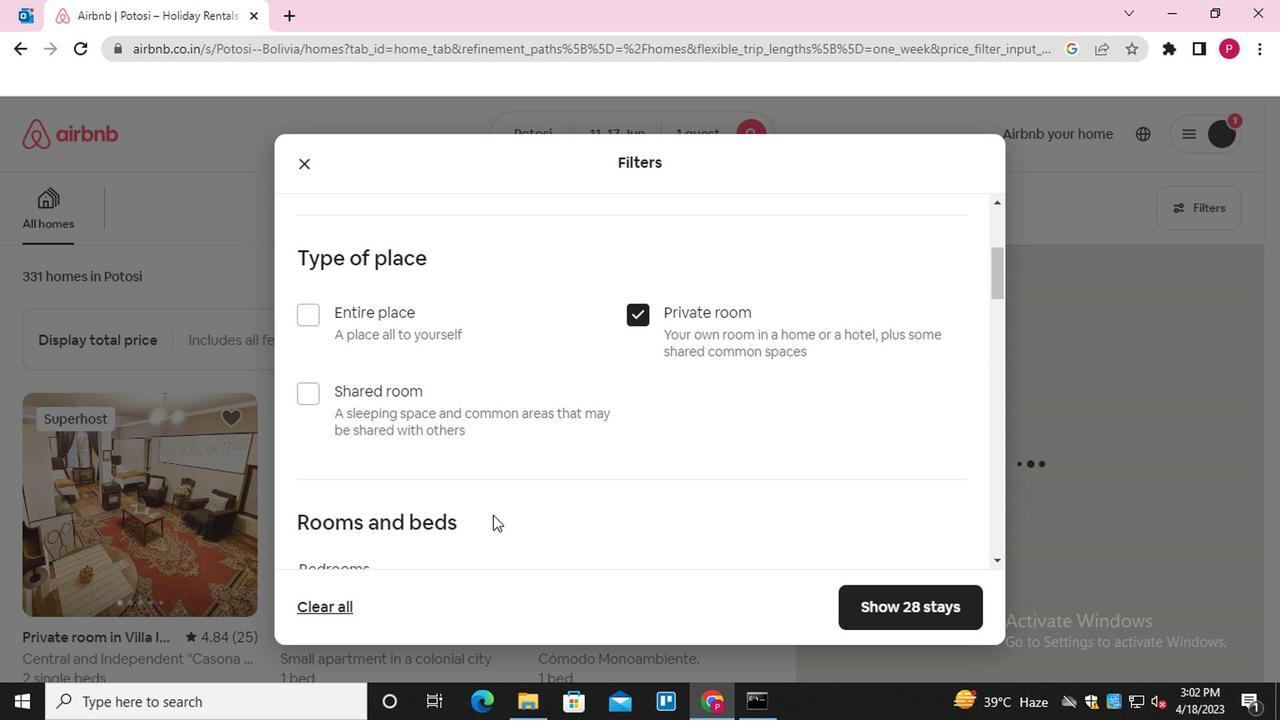 
Action: Mouse scrolled (489, 514) with delta (0, 0)
Screenshot: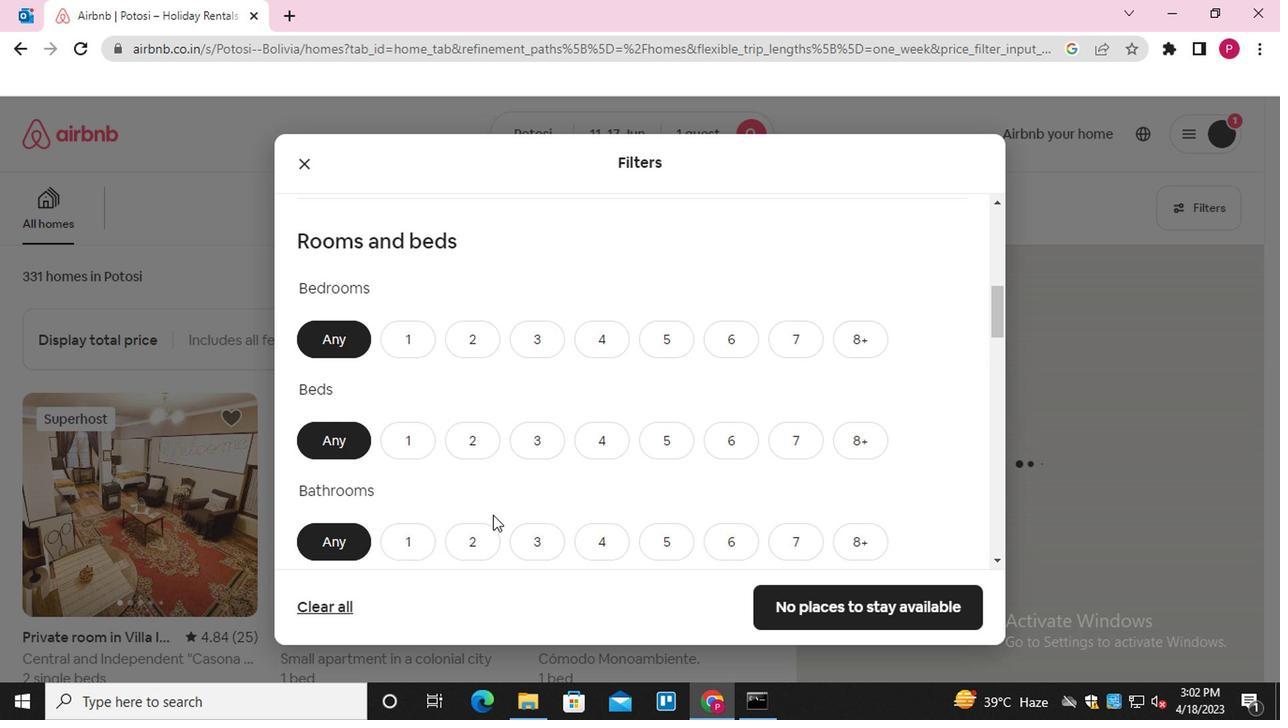 
Action: Mouse moved to (420, 252)
Screenshot: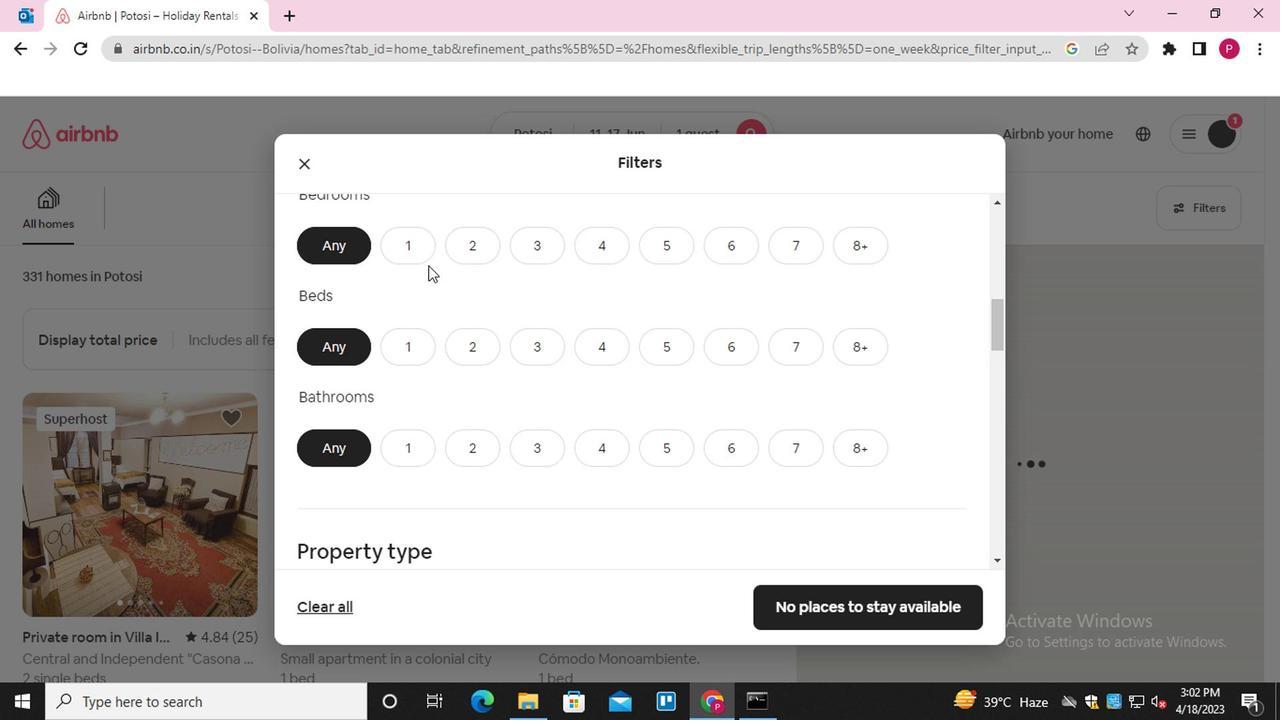 
Action: Mouse pressed left at (420, 252)
Screenshot: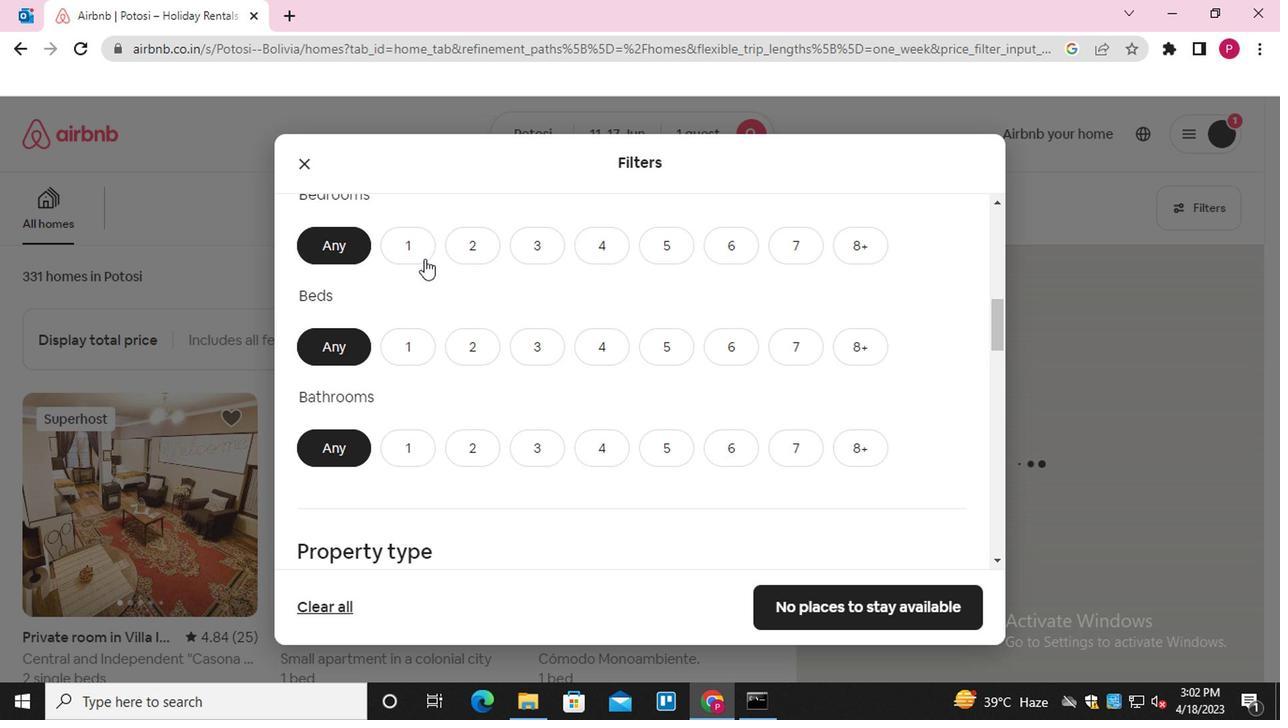 
Action: Mouse moved to (418, 354)
Screenshot: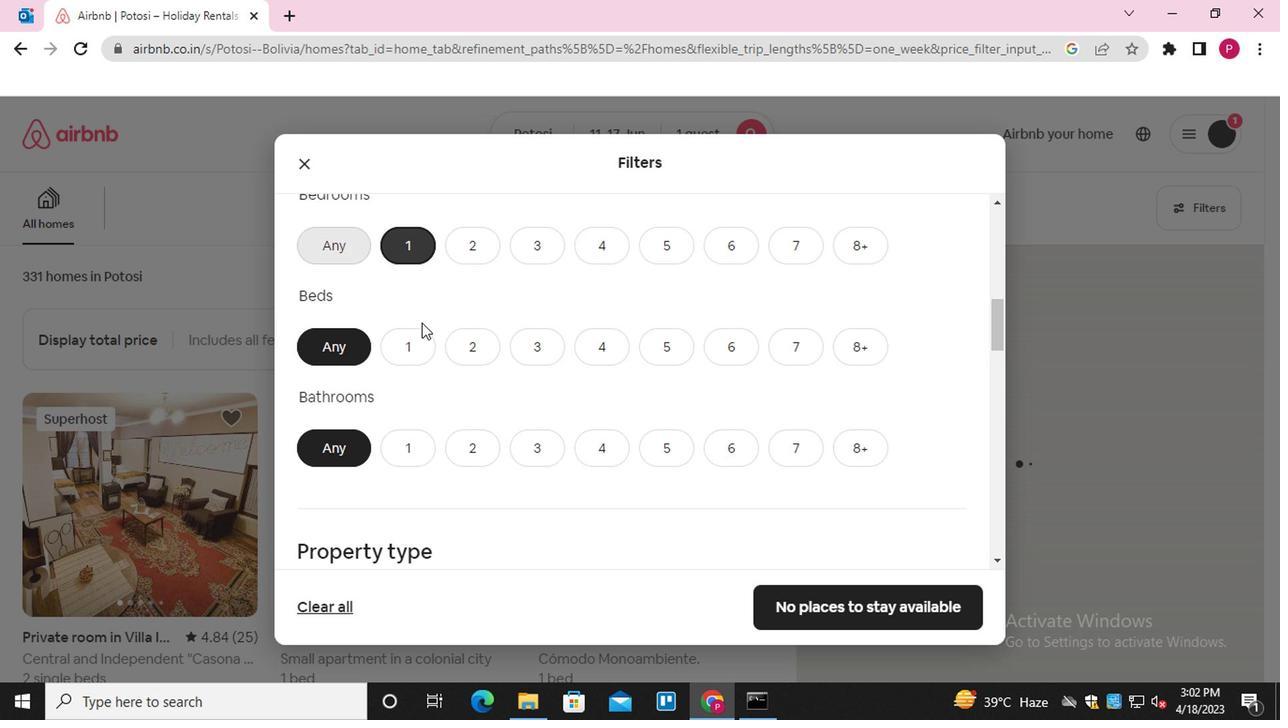 
Action: Mouse pressed left at (418, 354)
Screenshot: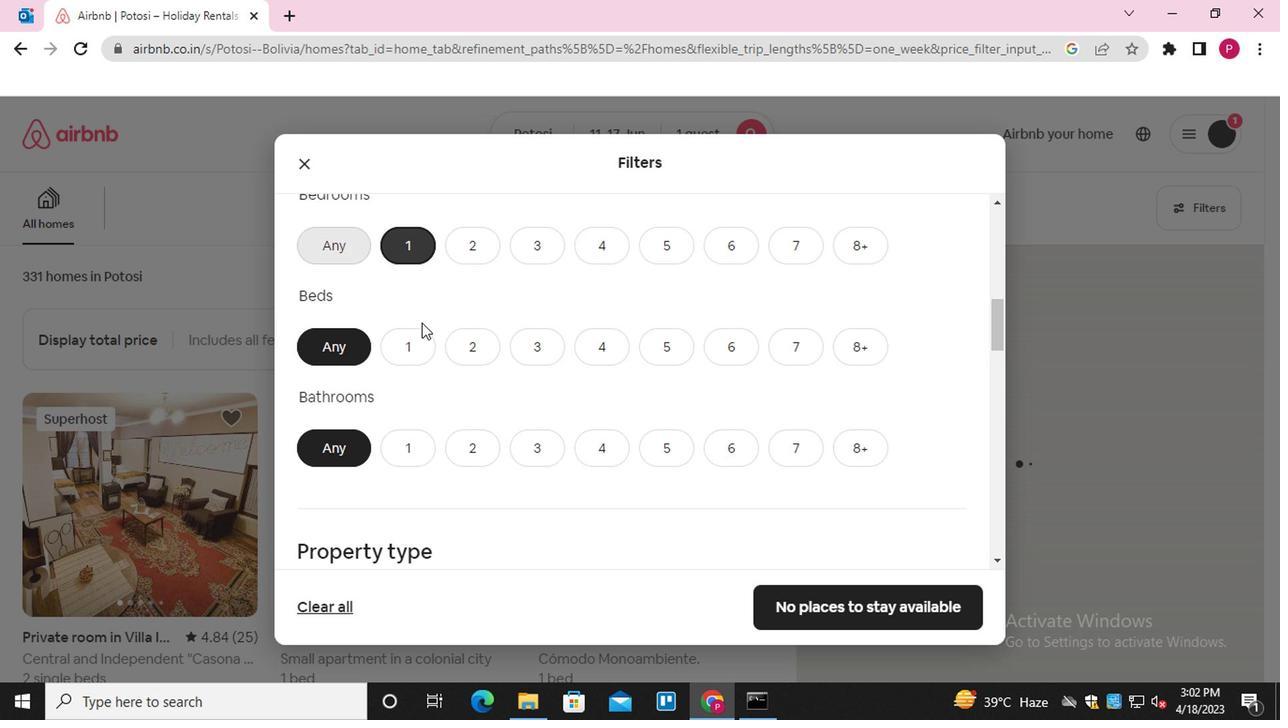 
Action: Mouse moved to (403, 448)
Screenshot: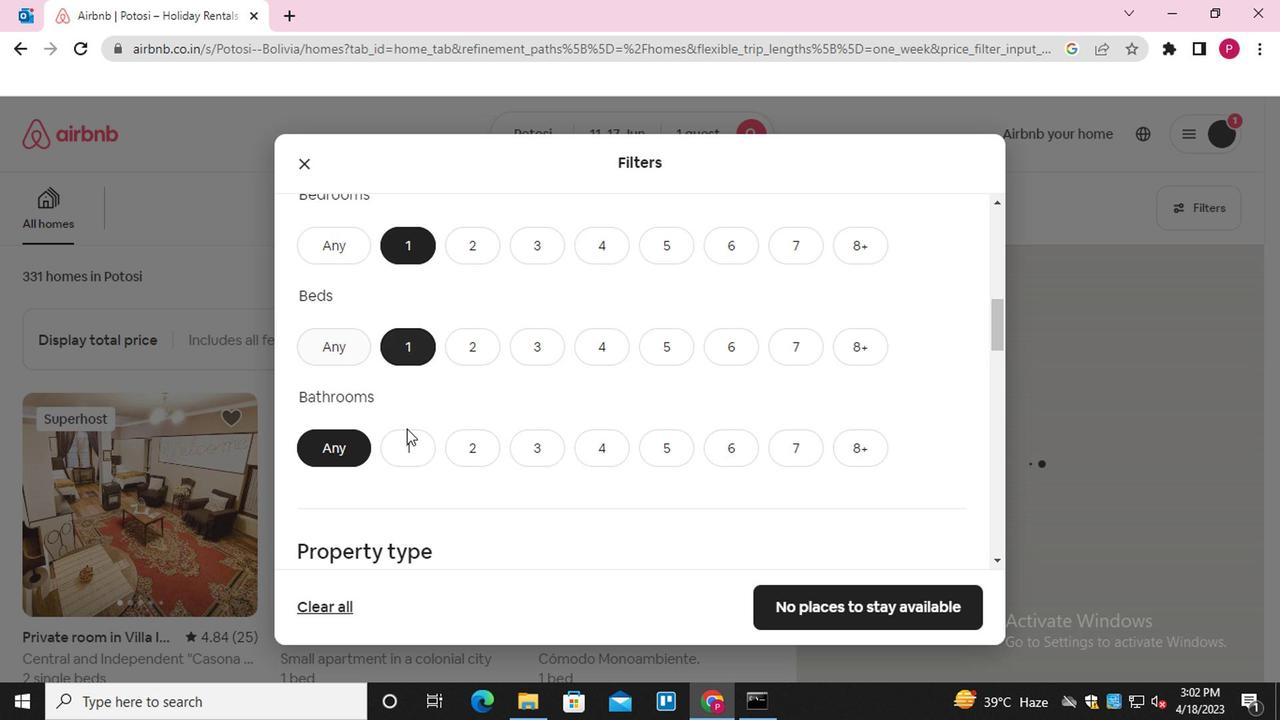 
Action: Mouse pressed left at (403, 448)
Screenshot: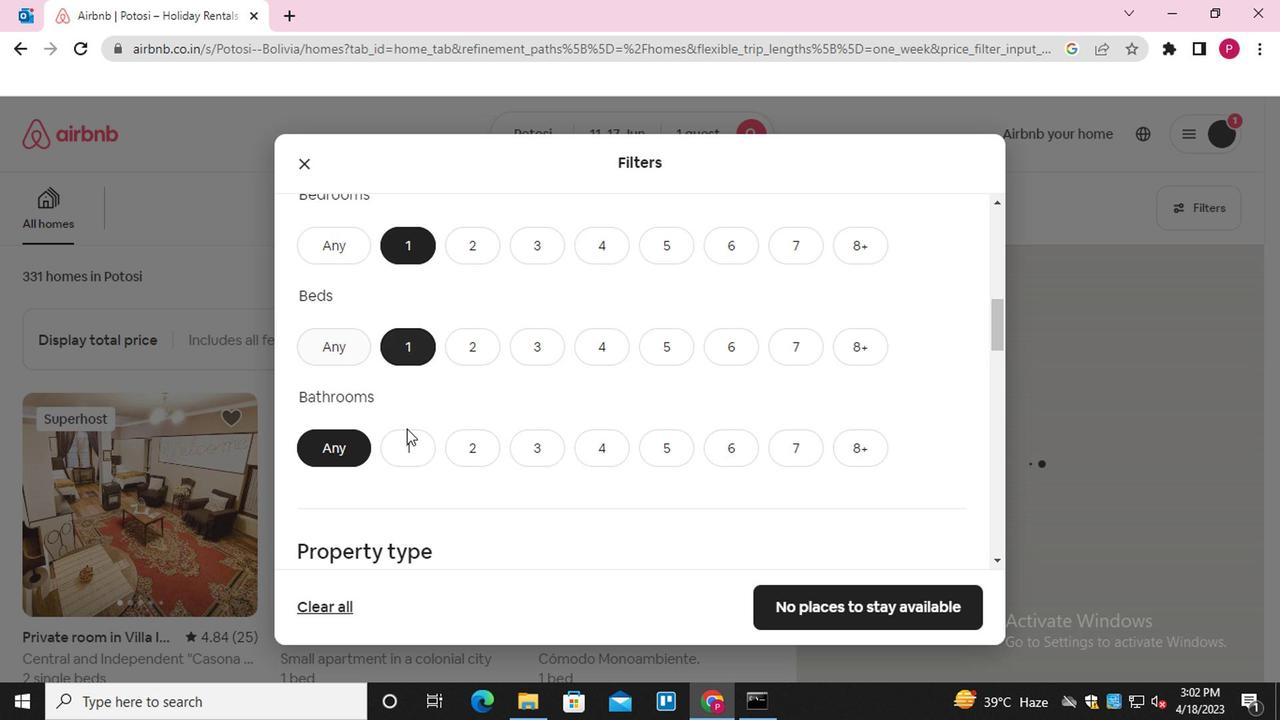 
Action: Mouse moved to (535, 538)
Screenshot: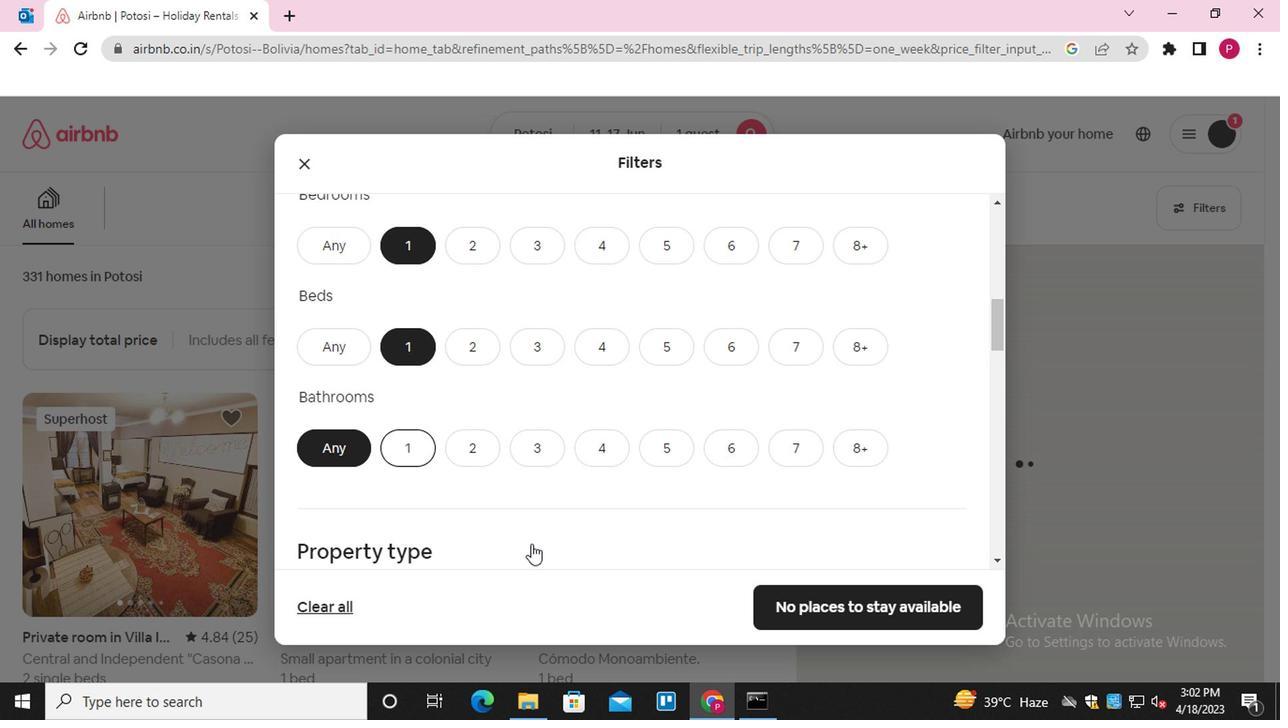 
Action: Mouse scrolled (535, 538) with delta (0, 0)
Screenshot: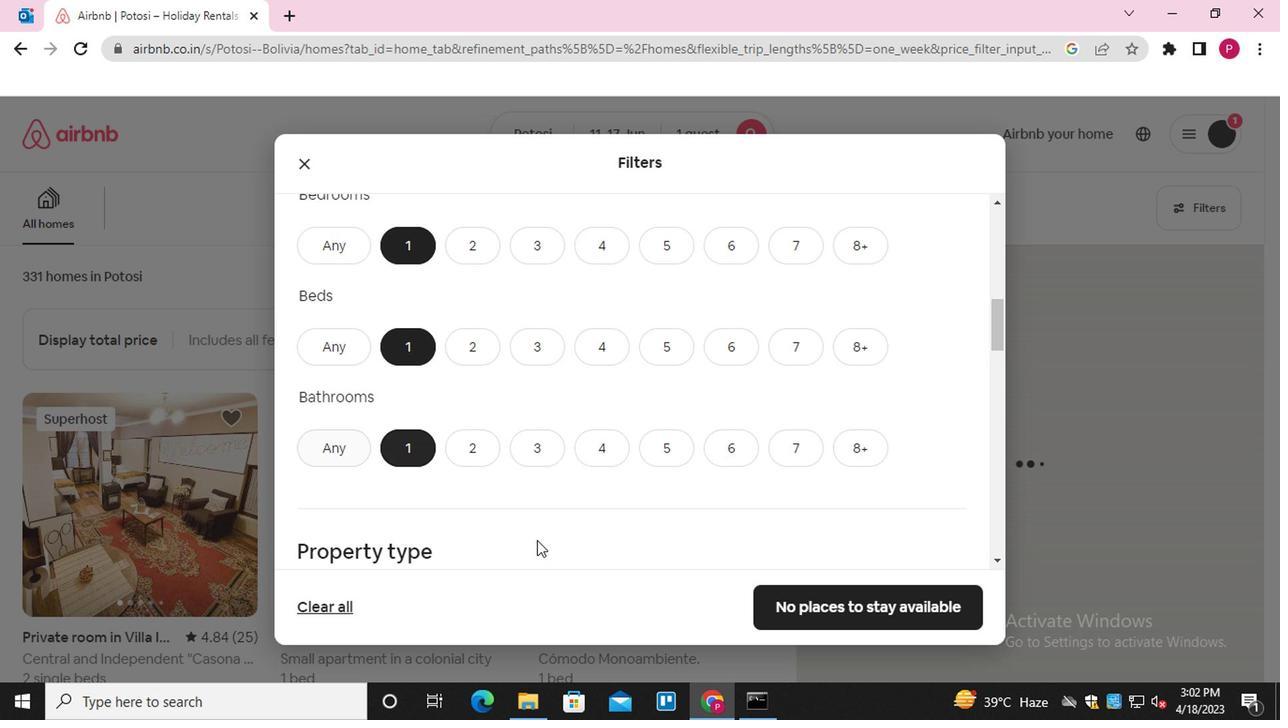 
Action: Mouse scrolled (535, 538) with delta (0, 0)
Screenshot: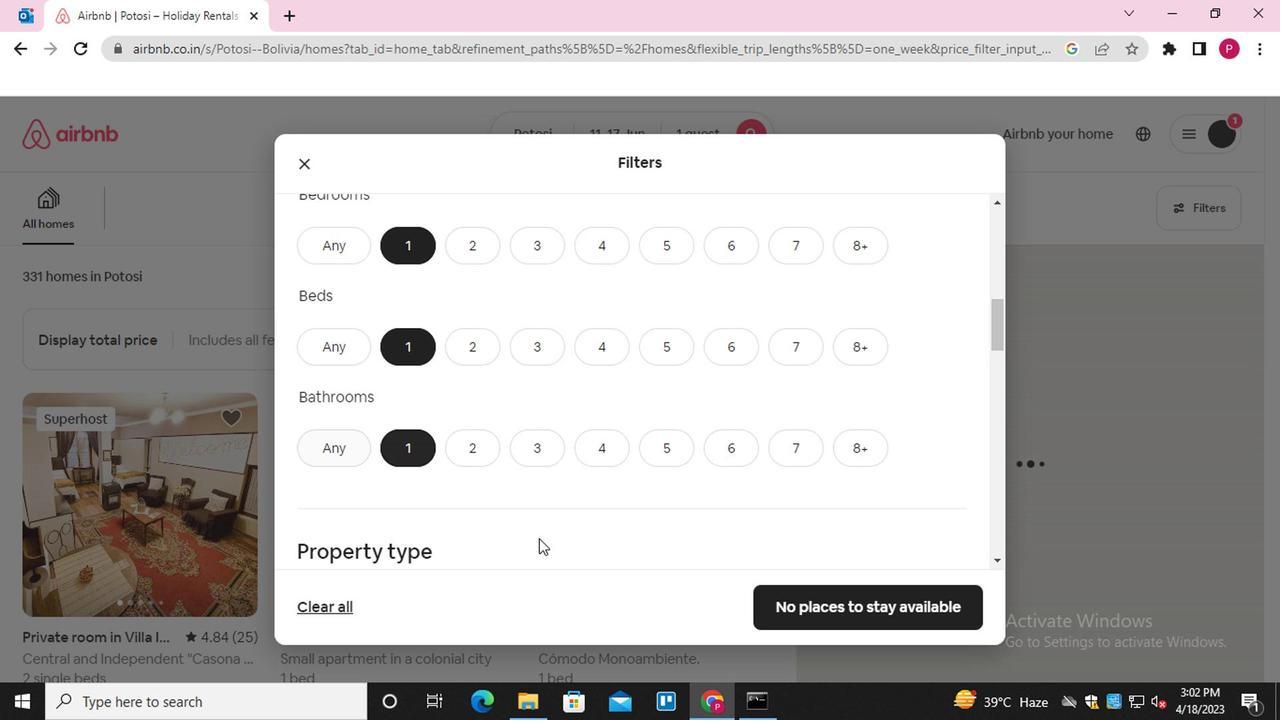 
Action: Mouse scrolled (535, 538) with delta (0, 0)
Screenshot: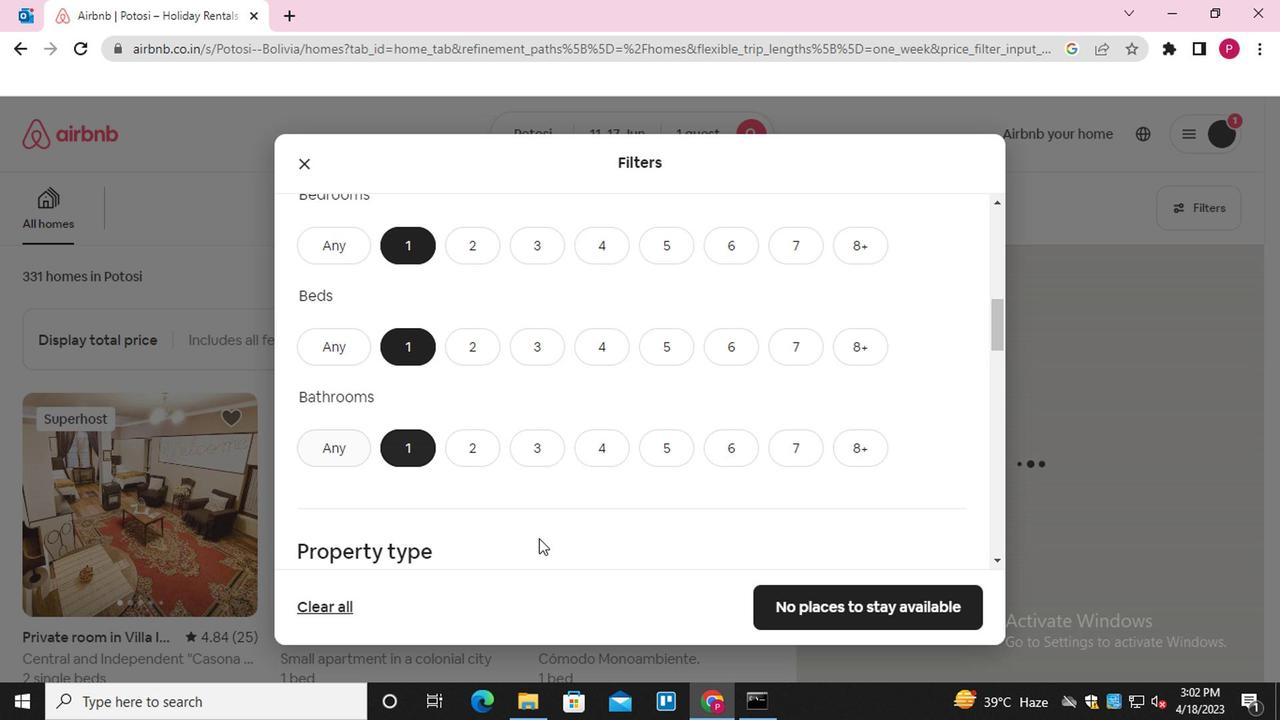 
Action: Mouse moved to (883, 397)
Screenshot: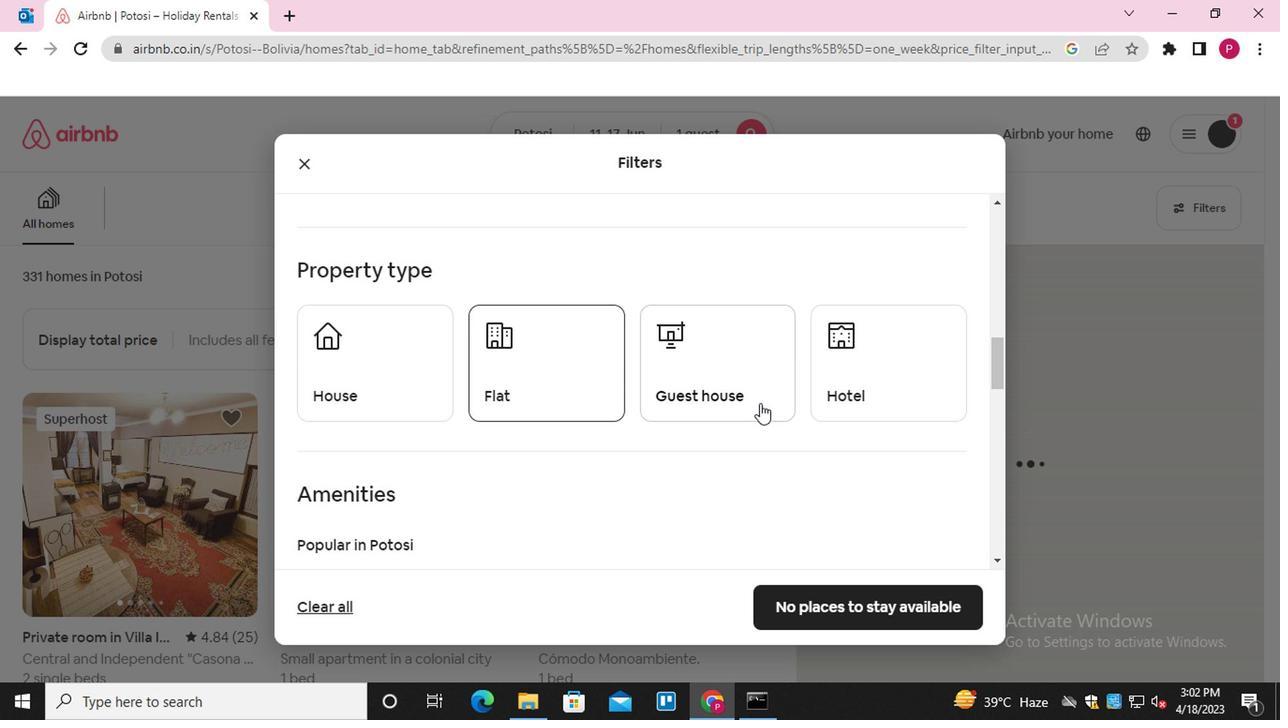 
Action: Mouse pressed left at (883, 397)
Screenshot: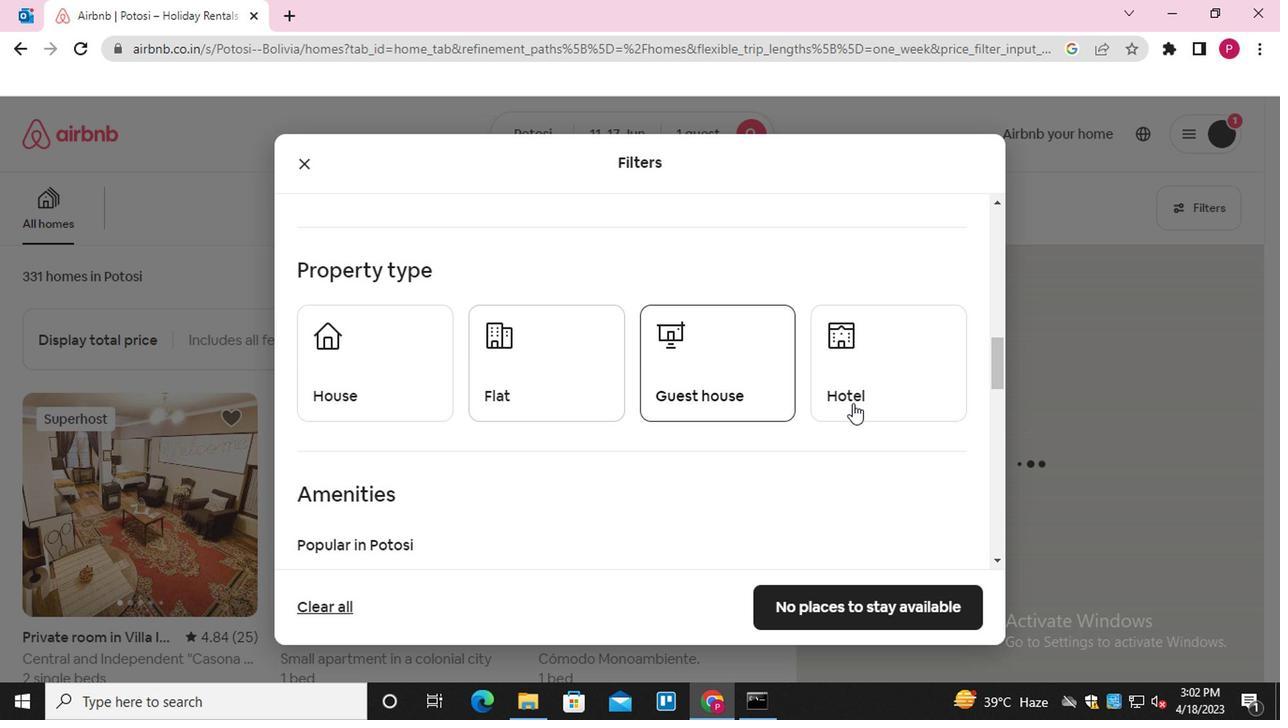 
Action: Mouse moved to (549, 492)
Screenshot: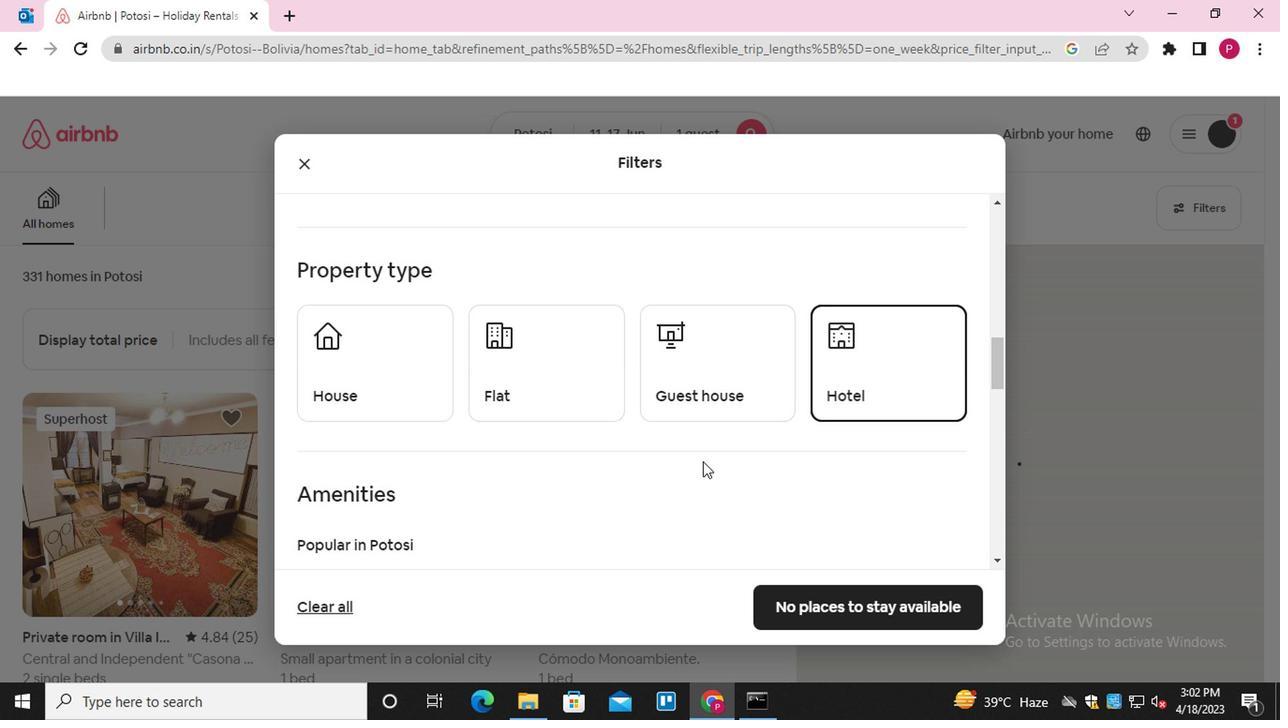 
Action: Mouse scrolled (549, 490) with delta (0, -1)
Screenshot: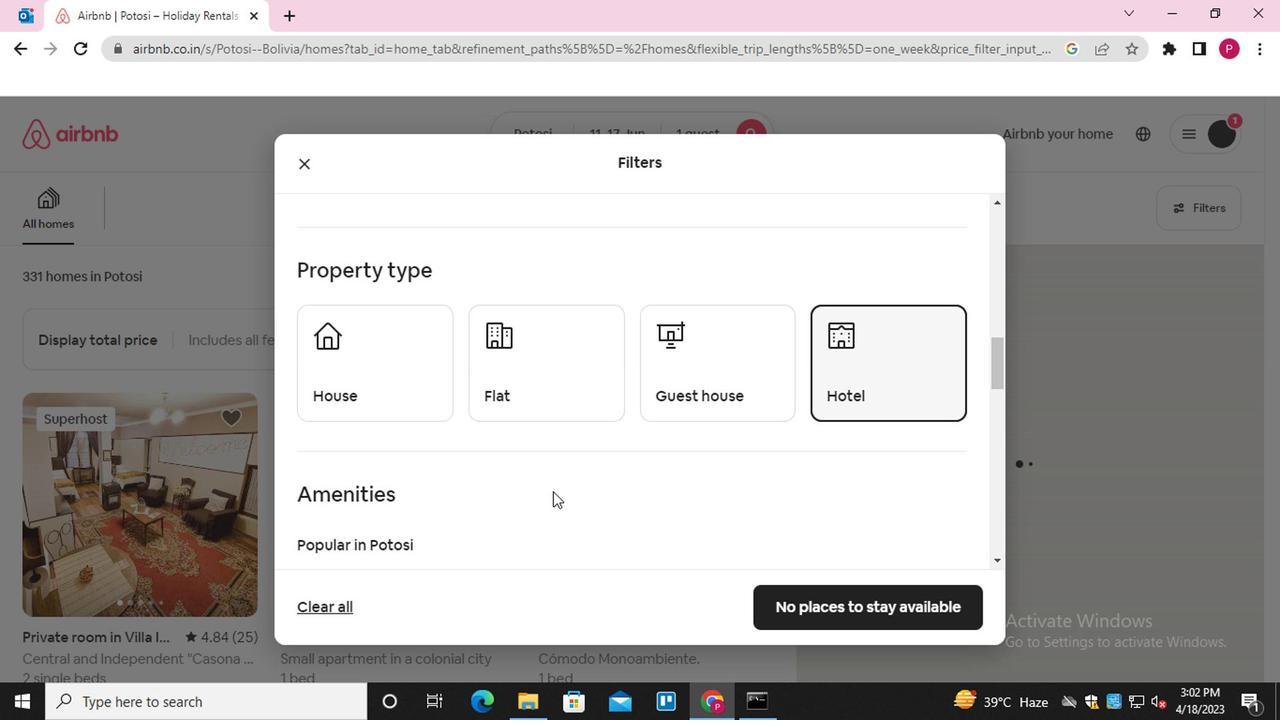 
Action: Mouse scrolled (549, 490) with delta (0, -1)
Screenshot: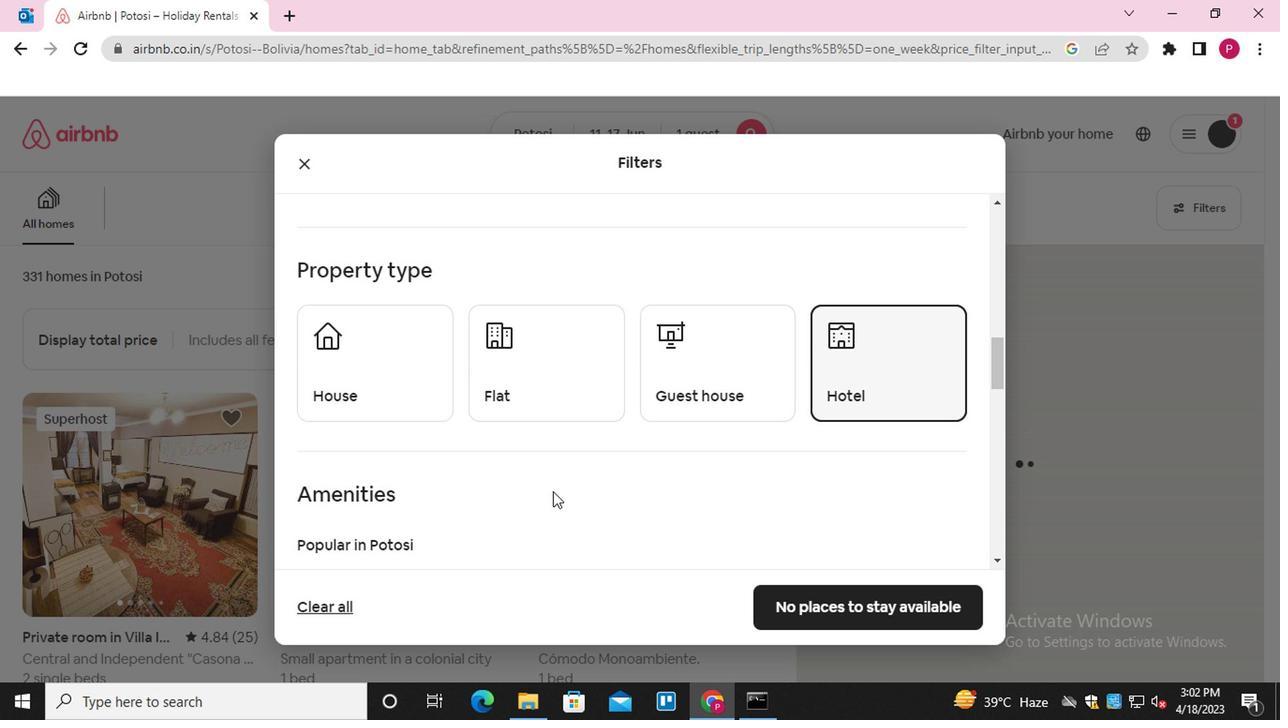 
Action: Mouse scrolled (549, 490) with delta (0, -1)
Screenshot: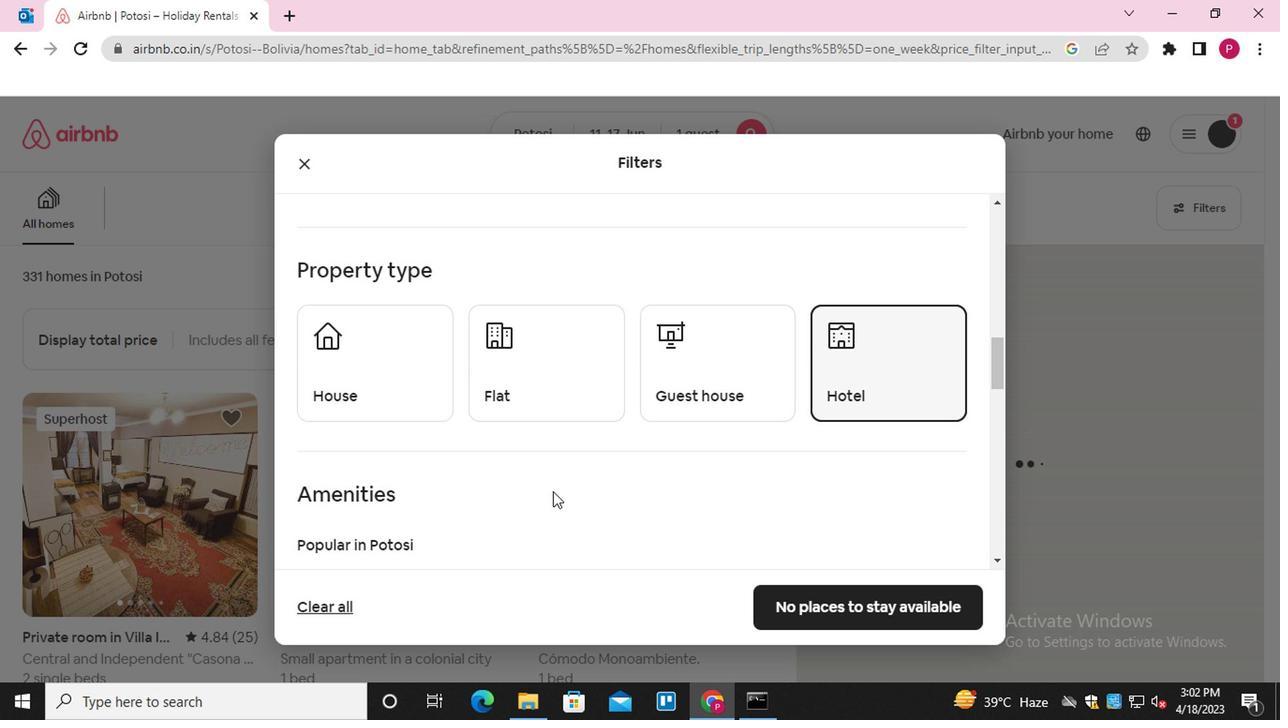 
Action: Mouse scrolled (549, 490) with delta (0, -1)
Screenshot: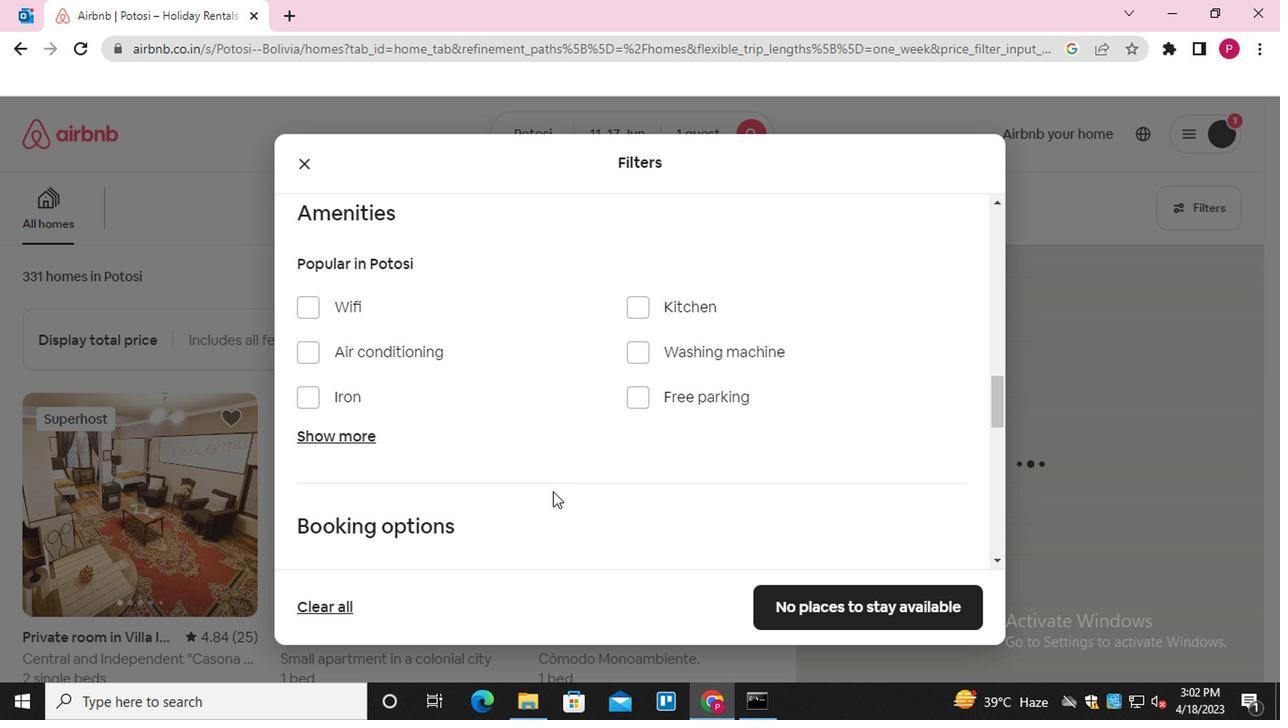 
Action: Mouse scrolled (549, 490) with delta (0, -1)
Screenshot: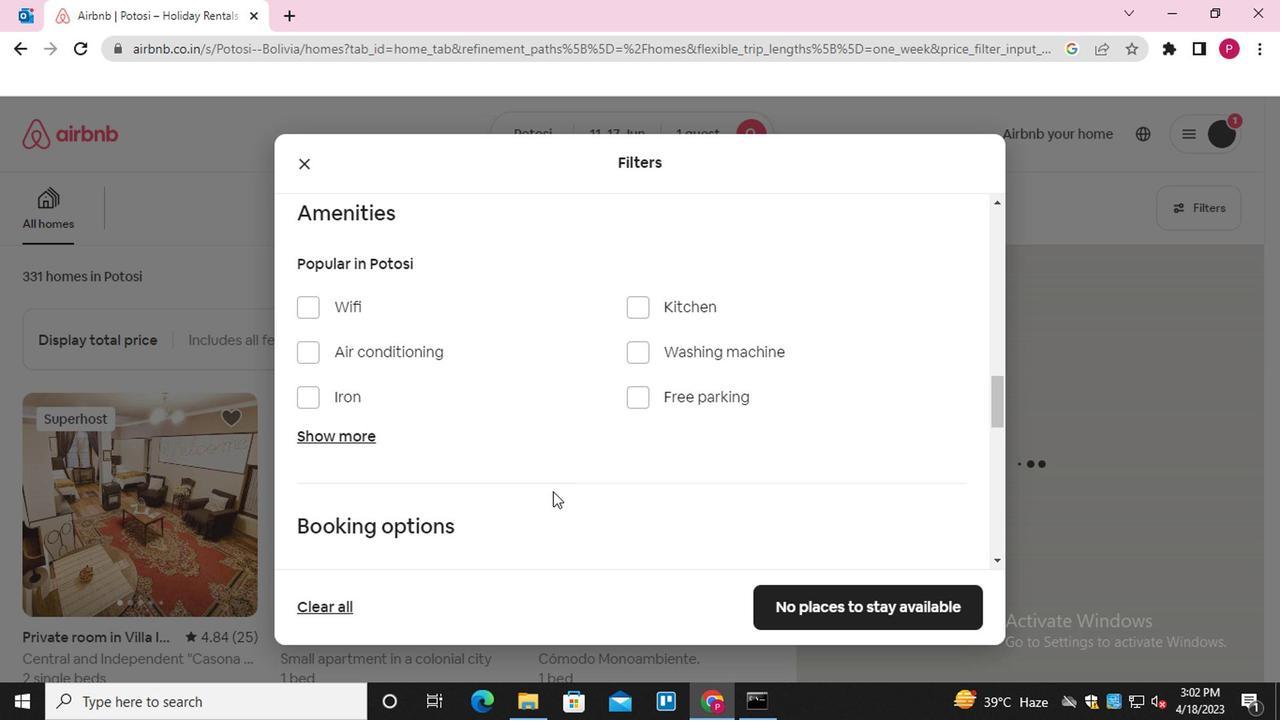 
Action: Mouse moved to (552, 492)
Screenshot: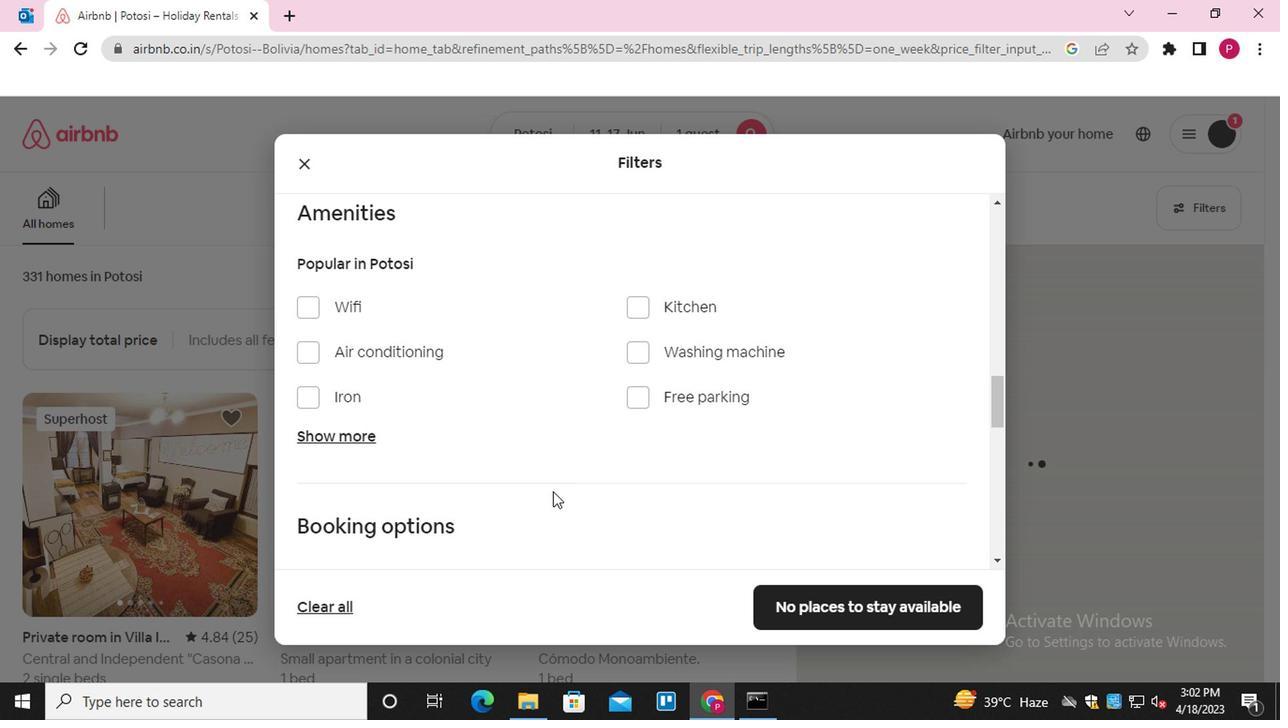 
Action: Mouse scrolled (552, 490) with delta (0, -1)
Screenshot: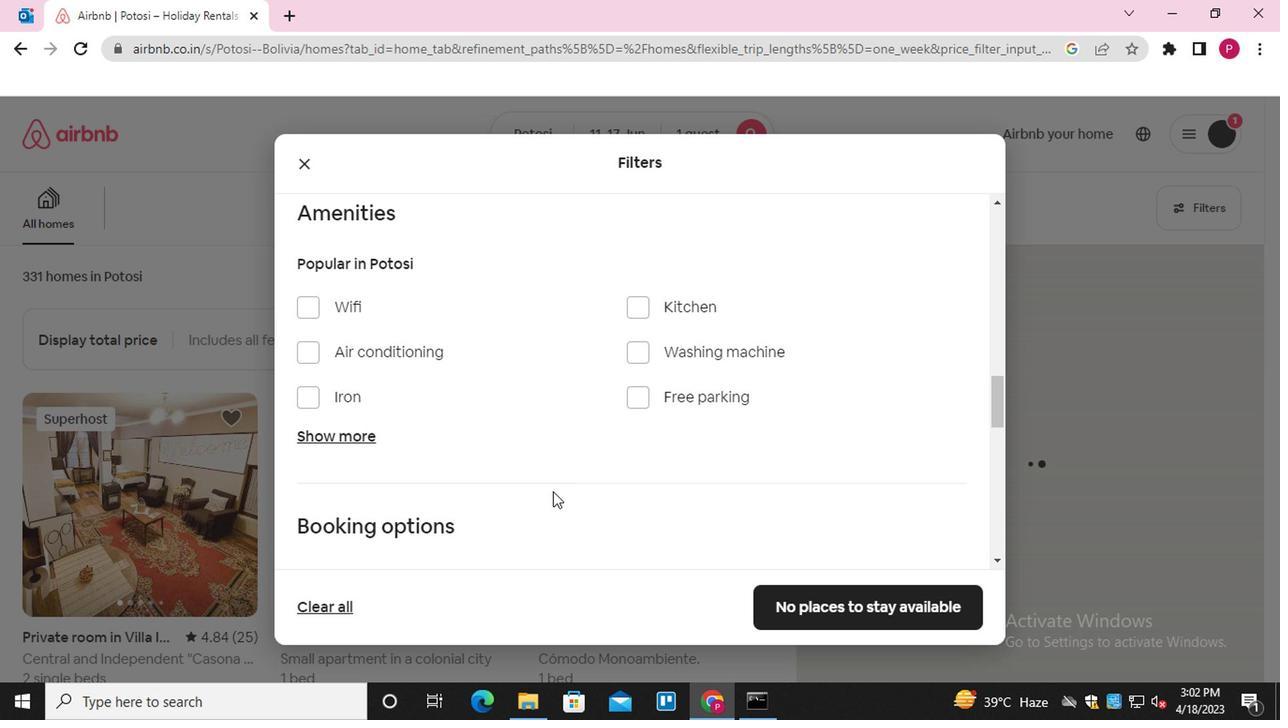 
Action: Mouse moved to (908, 378)
Screenshot: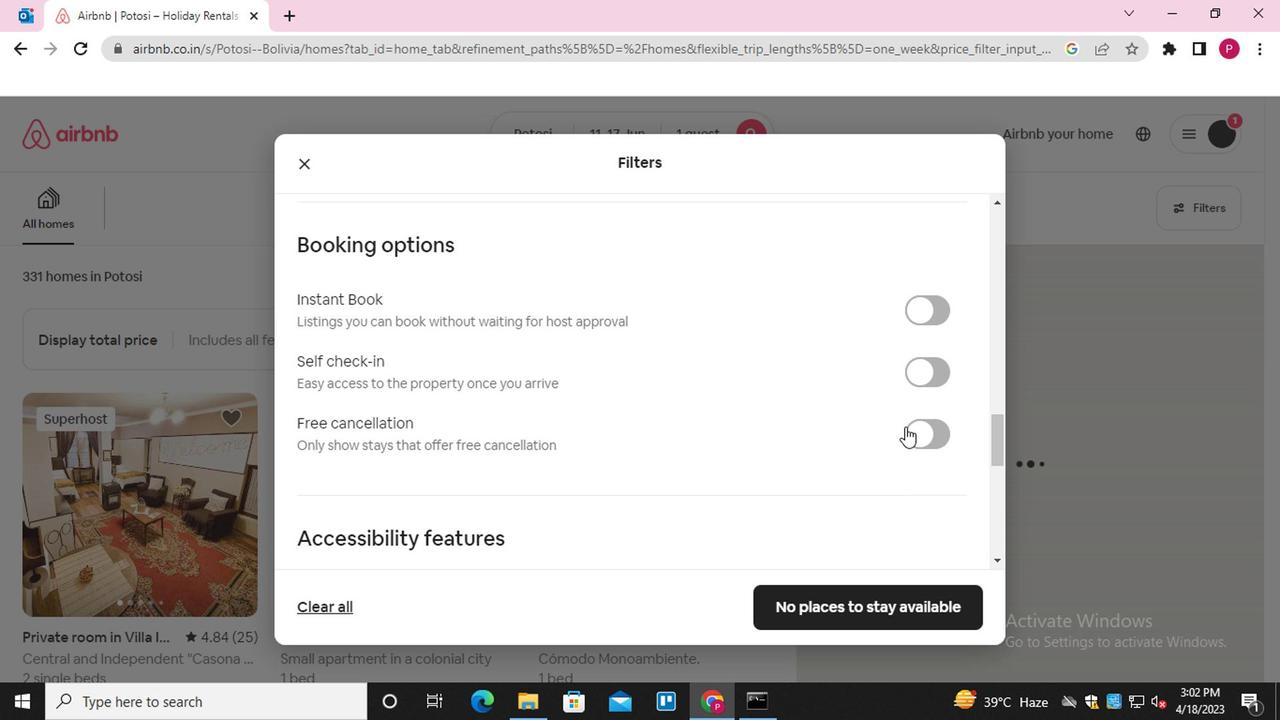 
Action: Mouse pressed left at (908, 378)
Screenshot: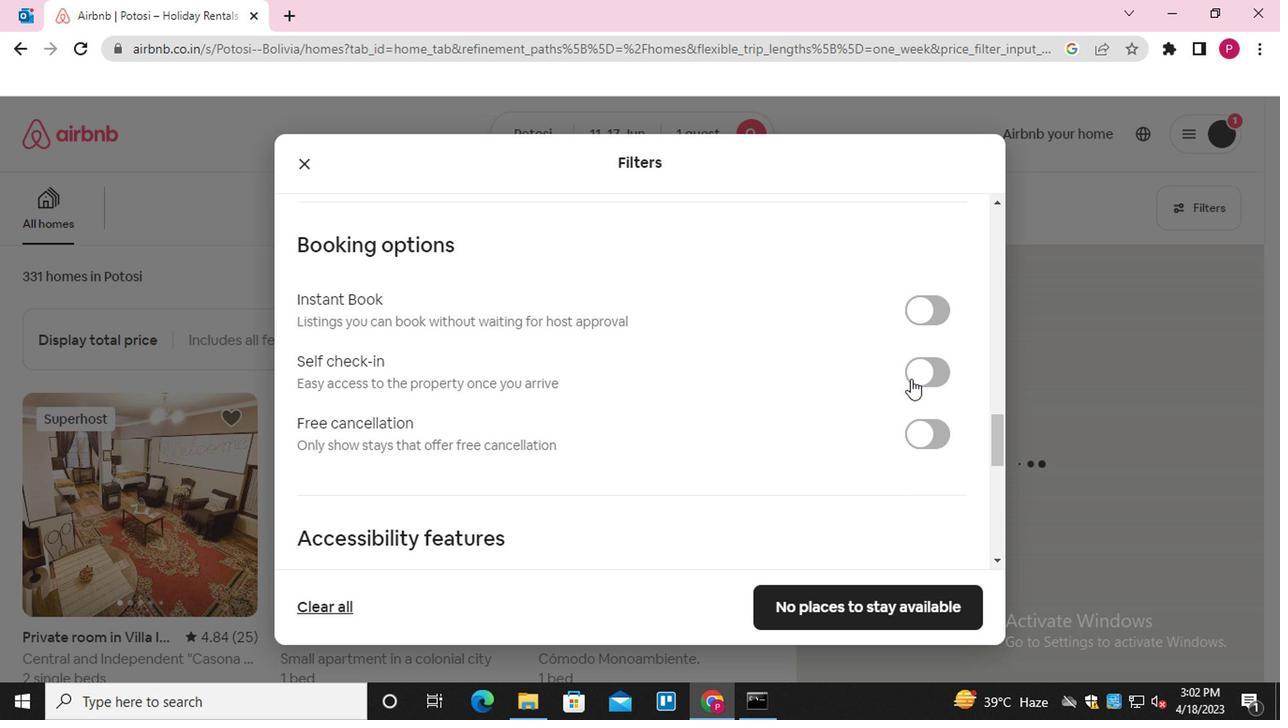 
Action: Mouse moved to (607, 496)
Screenshot: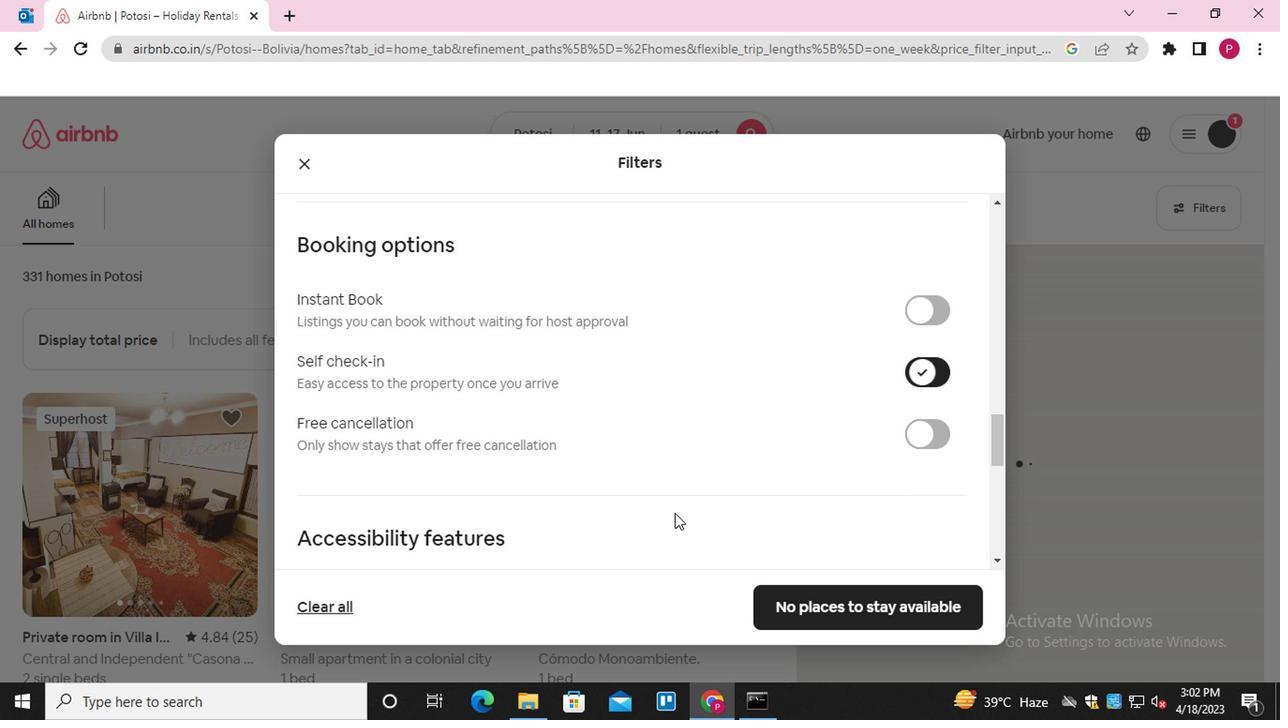 
Action: Mouse scrolled (607, 495) with delta (0, -1)
Screenshot: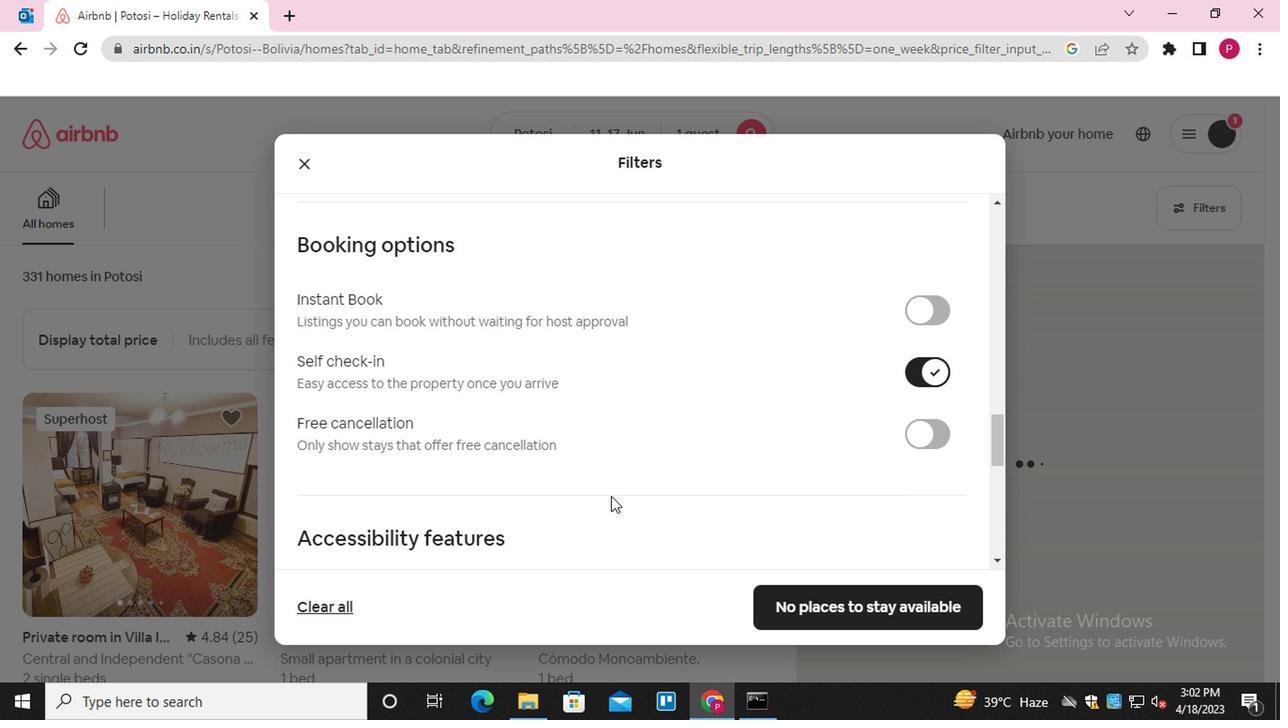 
Action: Mouse scrolled (607, 495) with delta (0, -1)
Screenshot: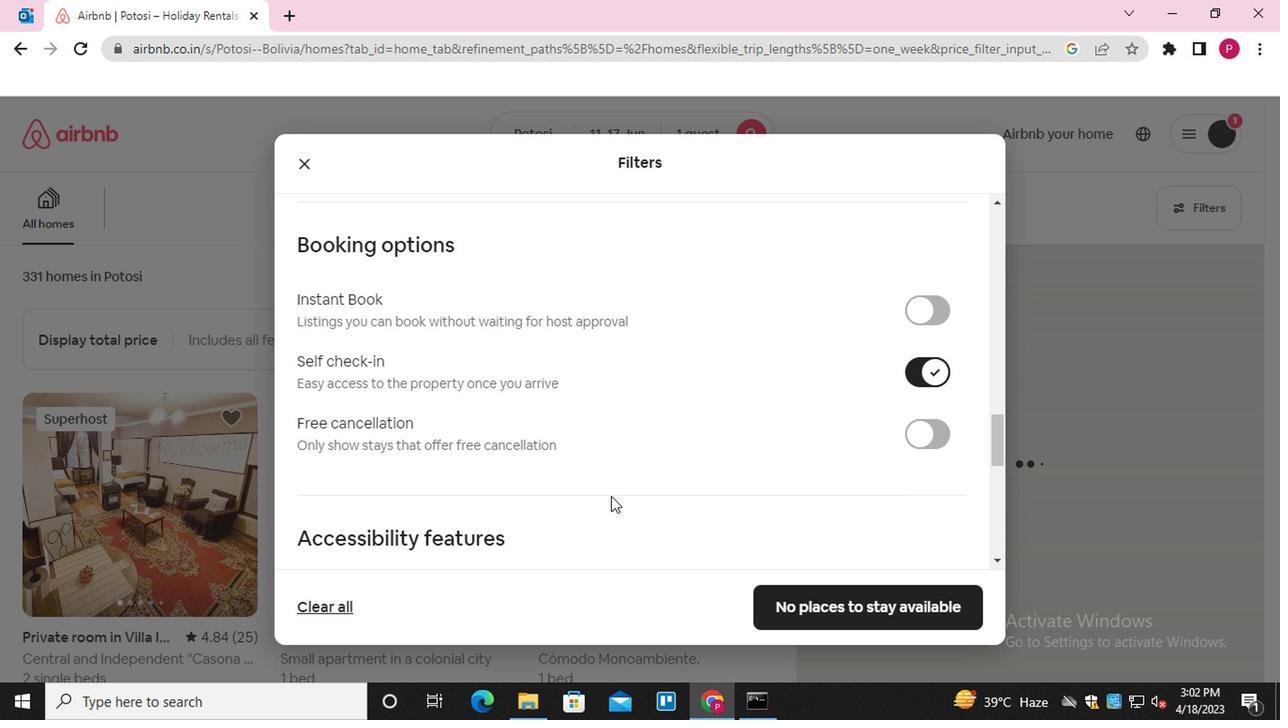 
Action: Mouse scrolled (607, 495) with delta (0, -1)
Screenshot: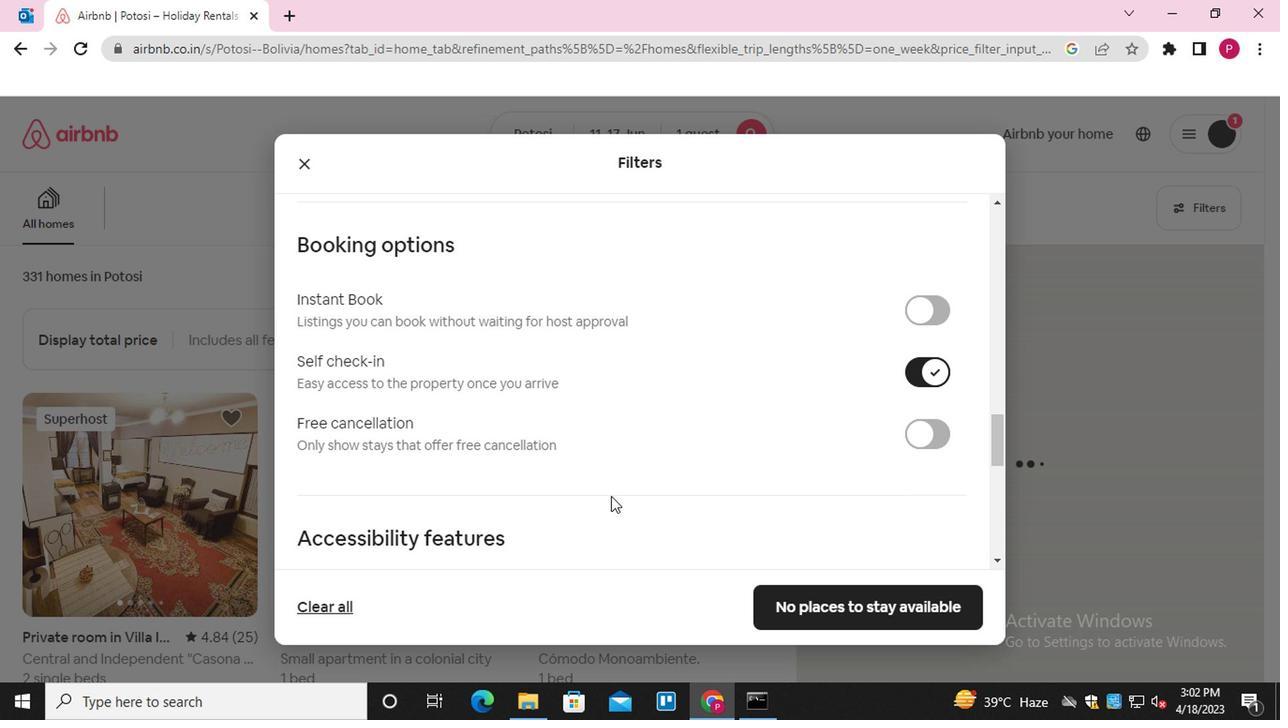 
Action: Mouse scrolled (607, 495) with delta (0, -1)
Screenshot: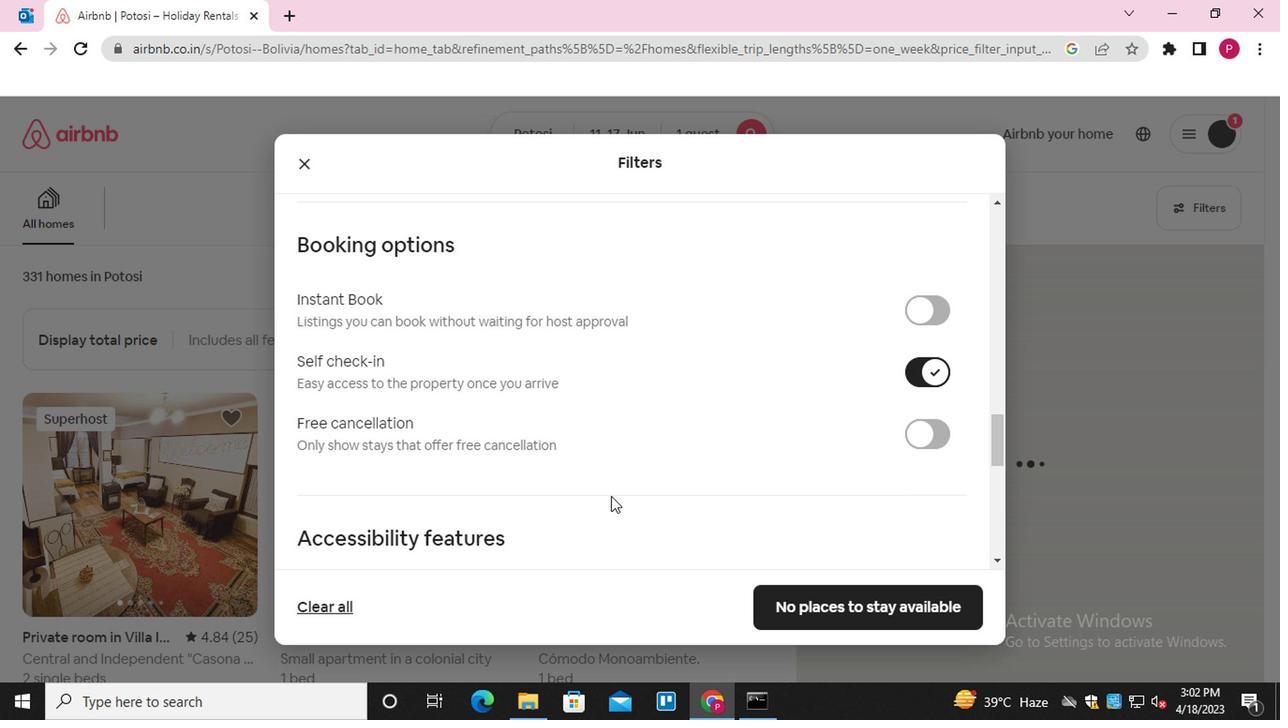
Action: Mouse moved to (404, 482)
Screenshot: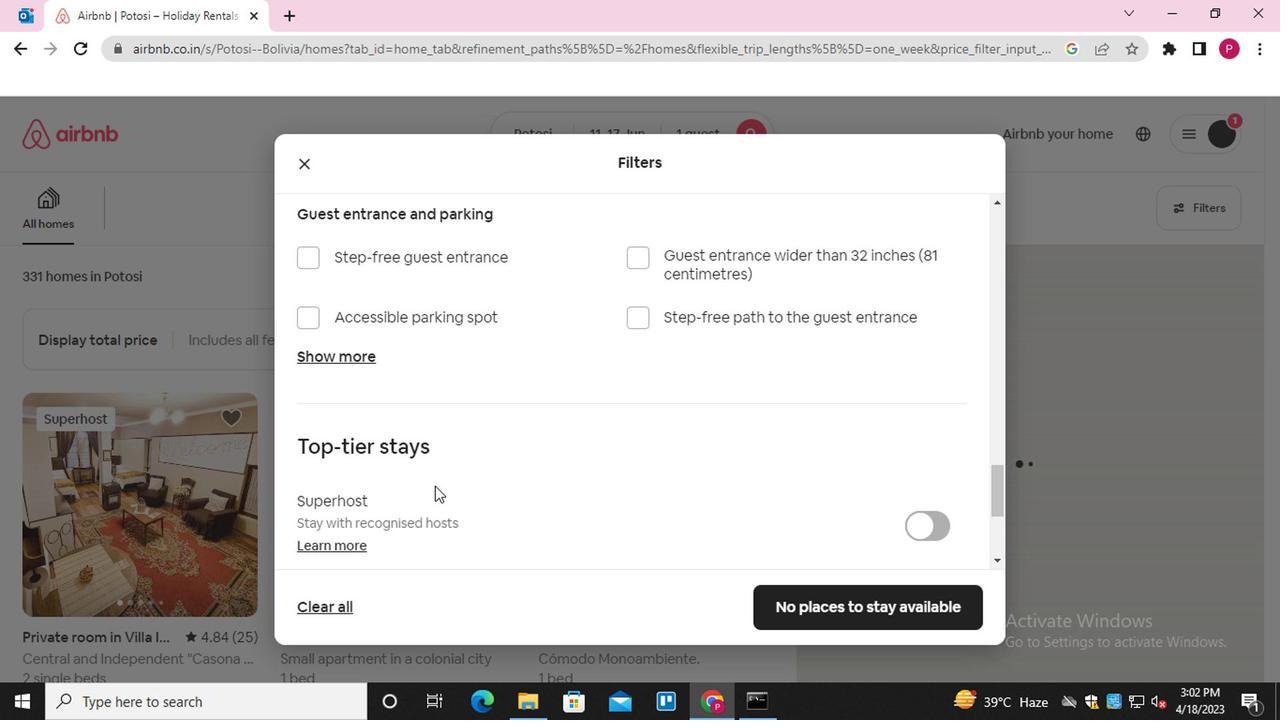 
Action: Mouse scrolled (404, 481) with delta (0, -1)
Screenshot: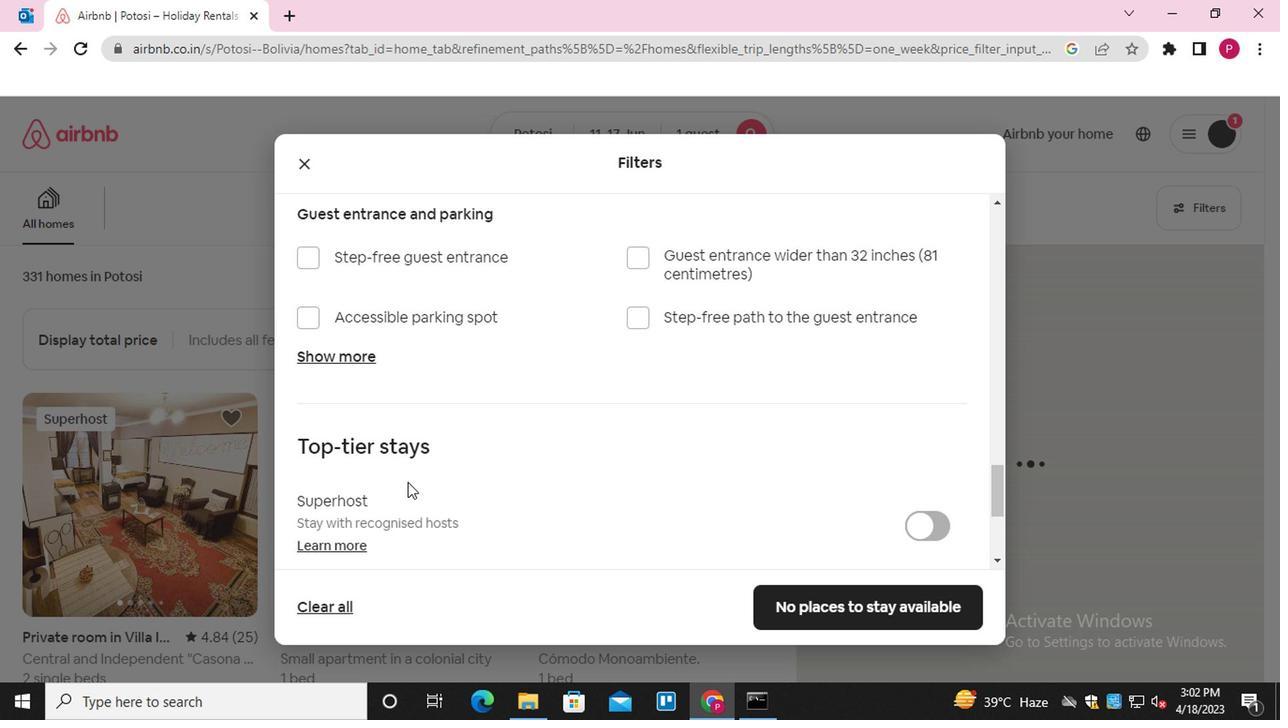 
Action: Mouse scrolled (404, 481) with delta (0, -1)
Screenshot: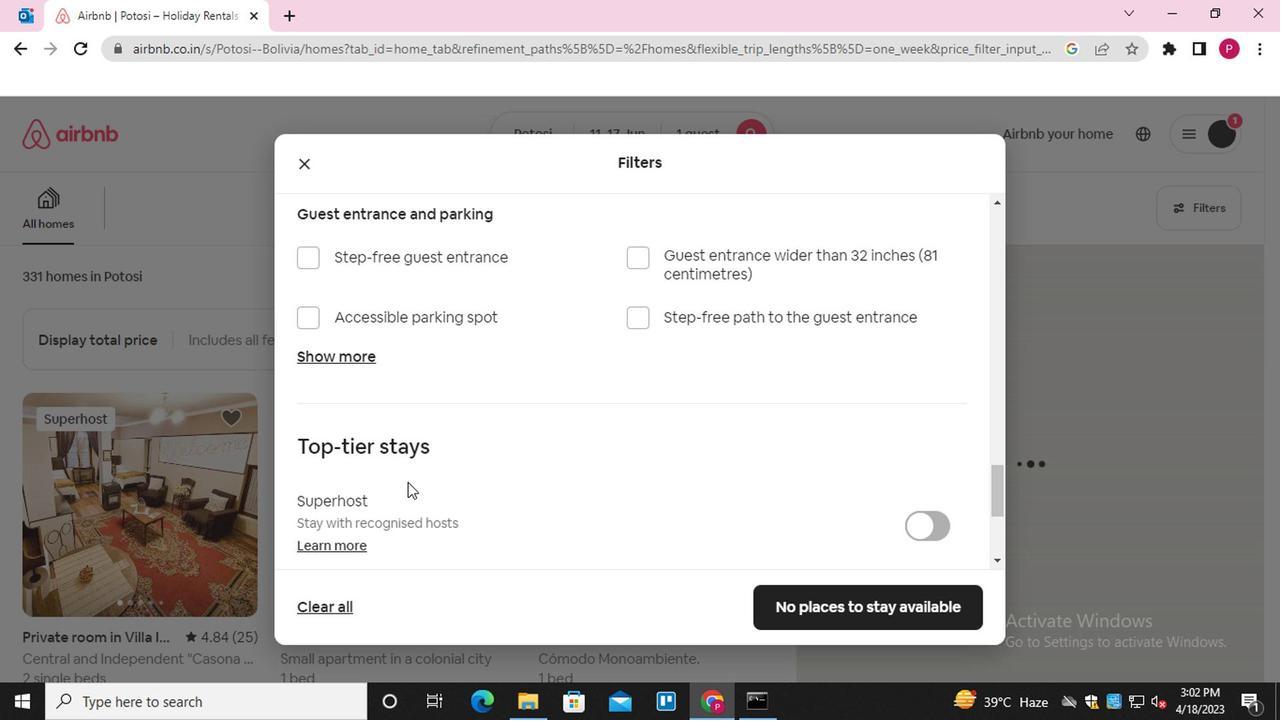 
Action: Mouse scrolled (404, 481) with delta (0, -1)
Screenshot: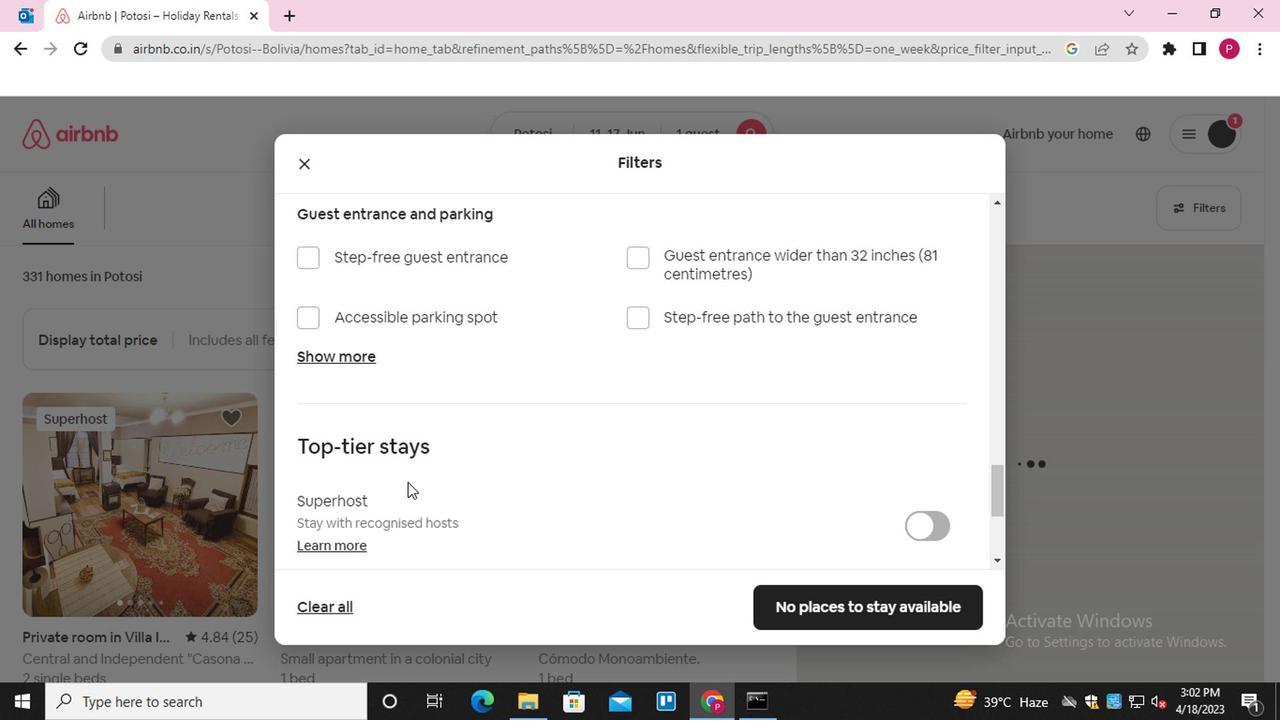 
Action: Mouse scrolled (404, 481) with delta (0, -1)
Screenshot: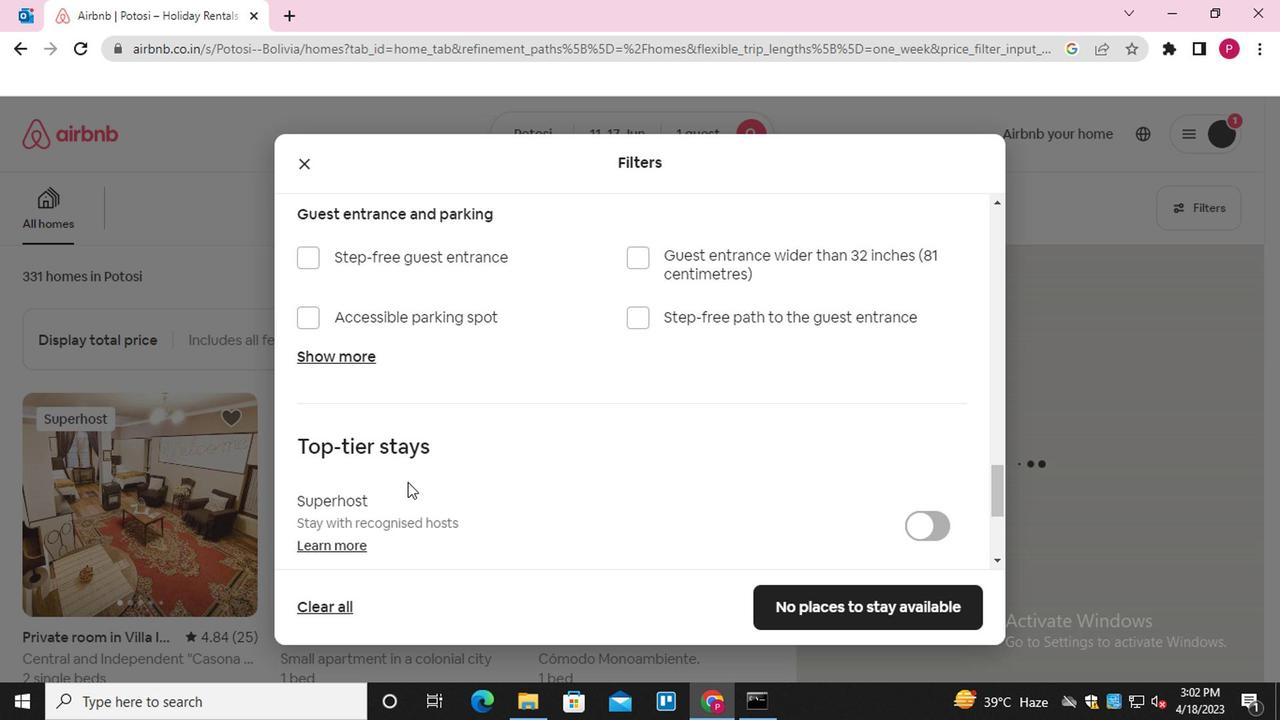 
Action: Mouse moved to (316, 439)
Screenshot: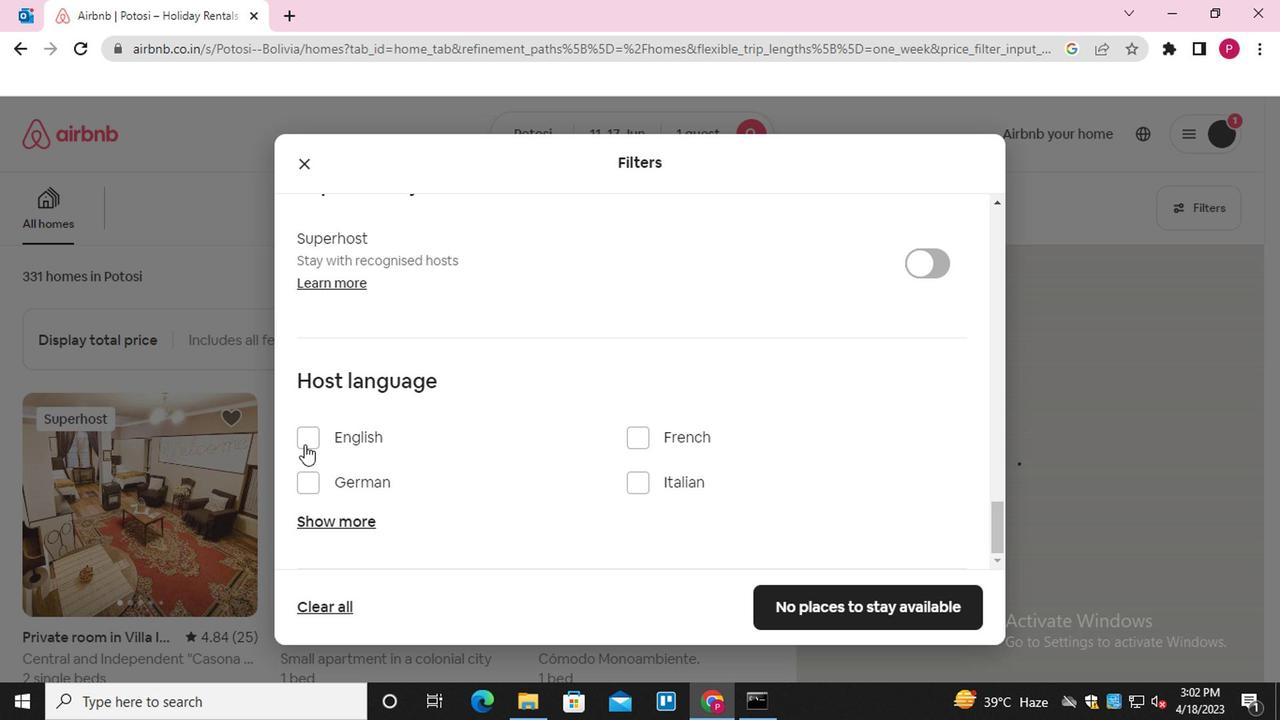 
Action: Mouse pressed left at (316, 439)
Screenshot: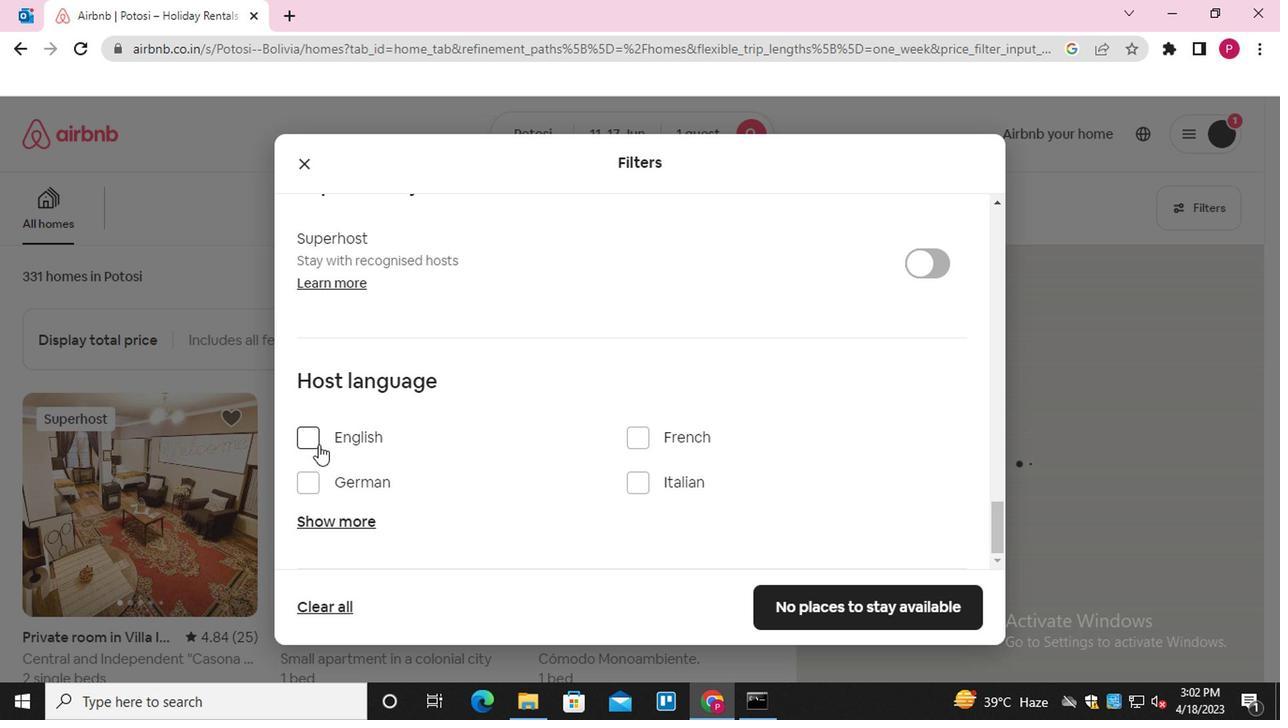 
Action: Mouse moved to (915, 602)
Screenshot: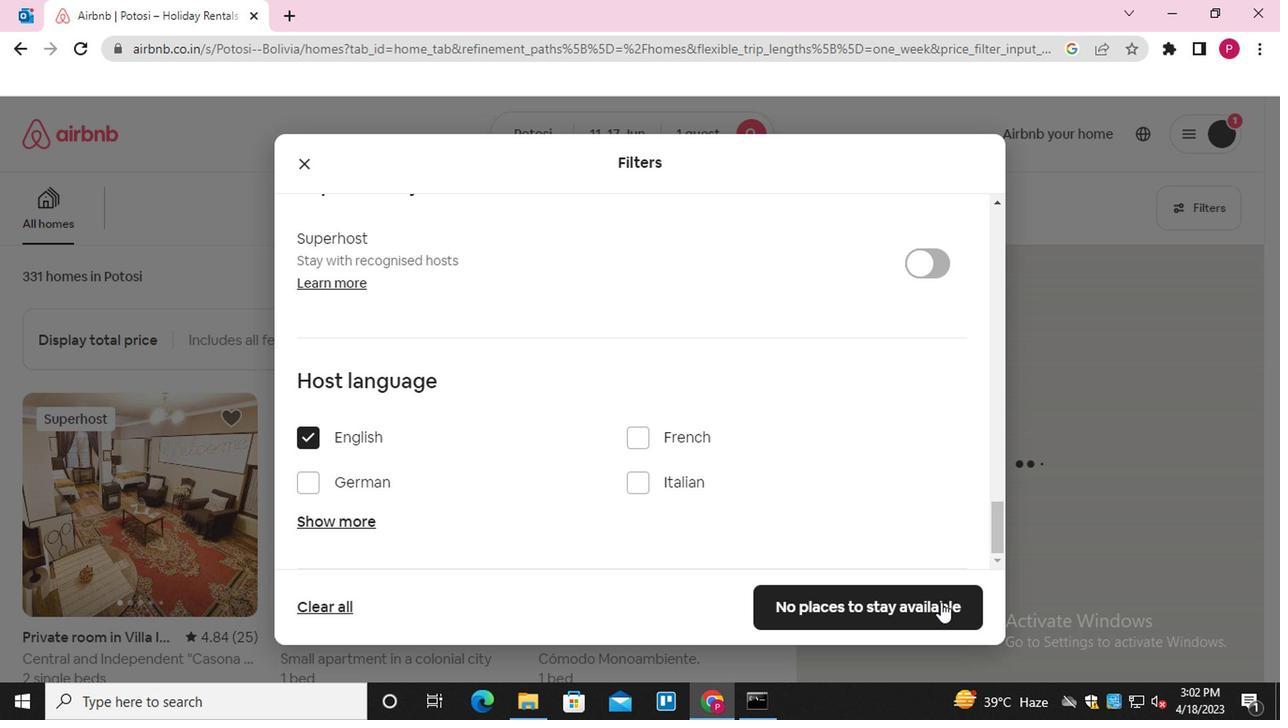 
Action: Mouse pressed left at (915, 602)
Screenshot: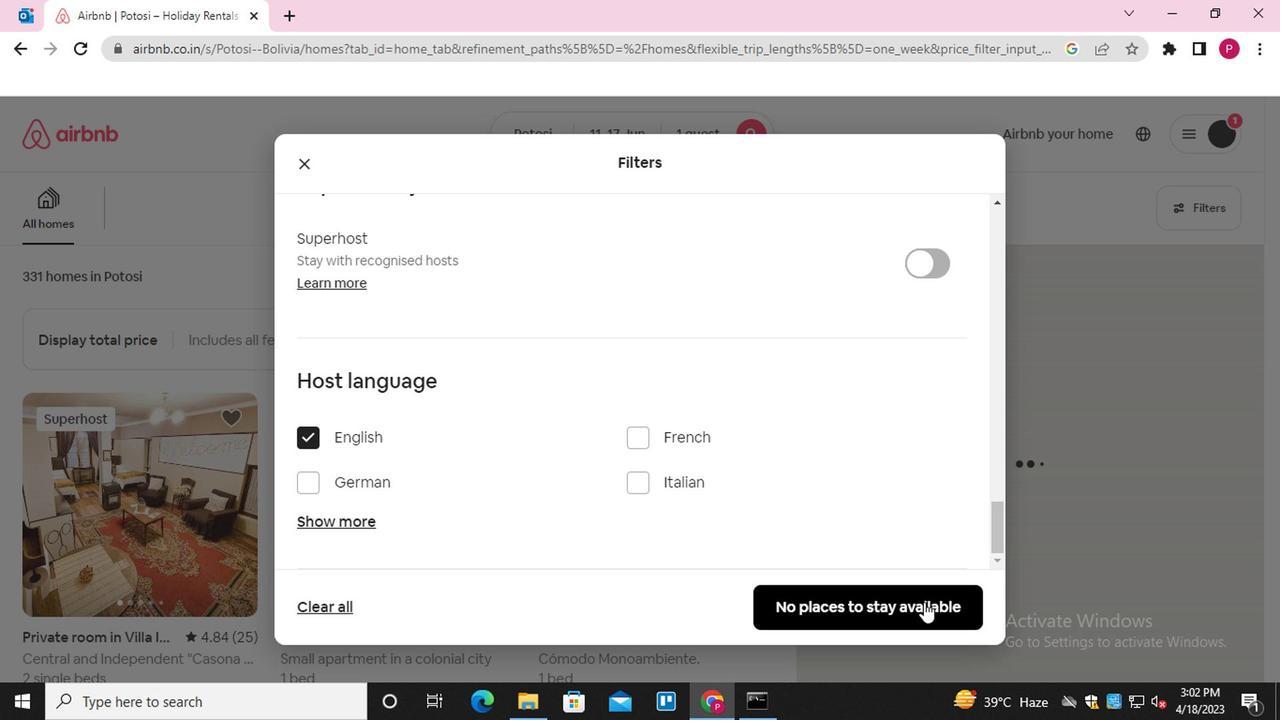 
Action: Mouse moved to (534, 476)
Screenshot: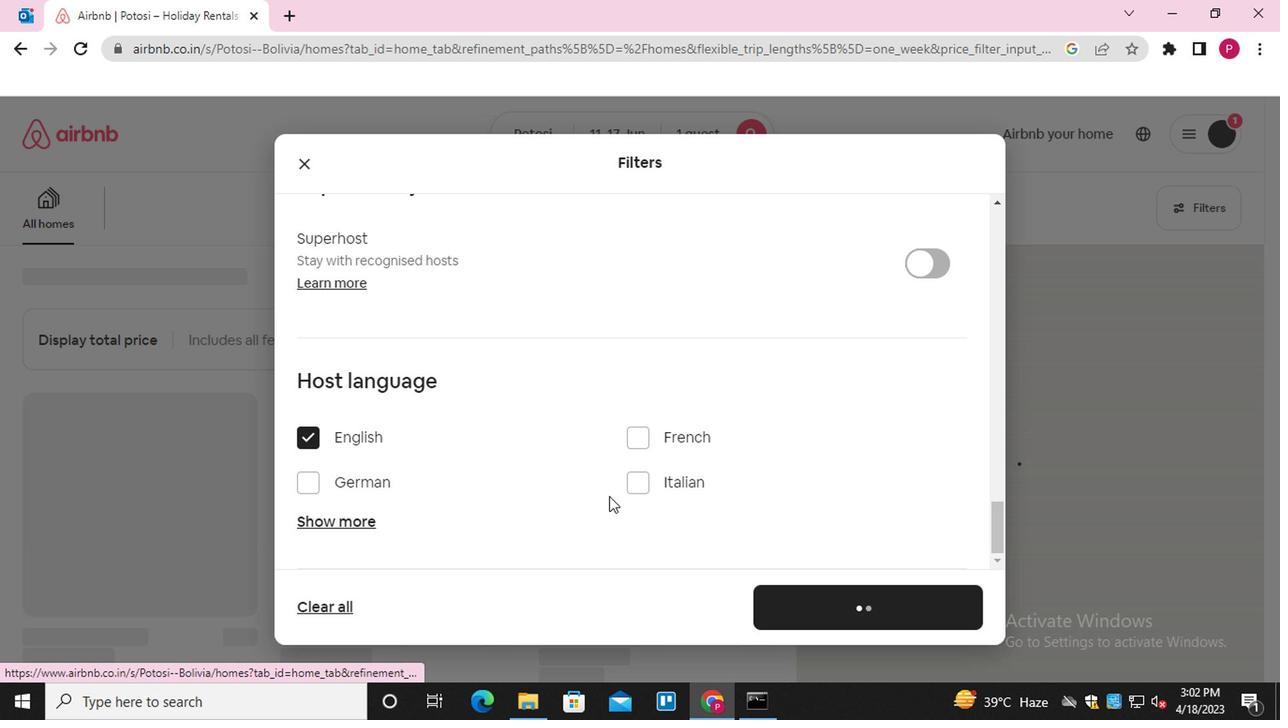 
